Task: Create a due date automation trigger when advanced on, on the tuesday after a card is due add fields with custom field "Resume" set to a number lower or equal to 1 and greater than 10 at 11:00 AM.
Action: Mouse moved to (910, 280)
Screenshot: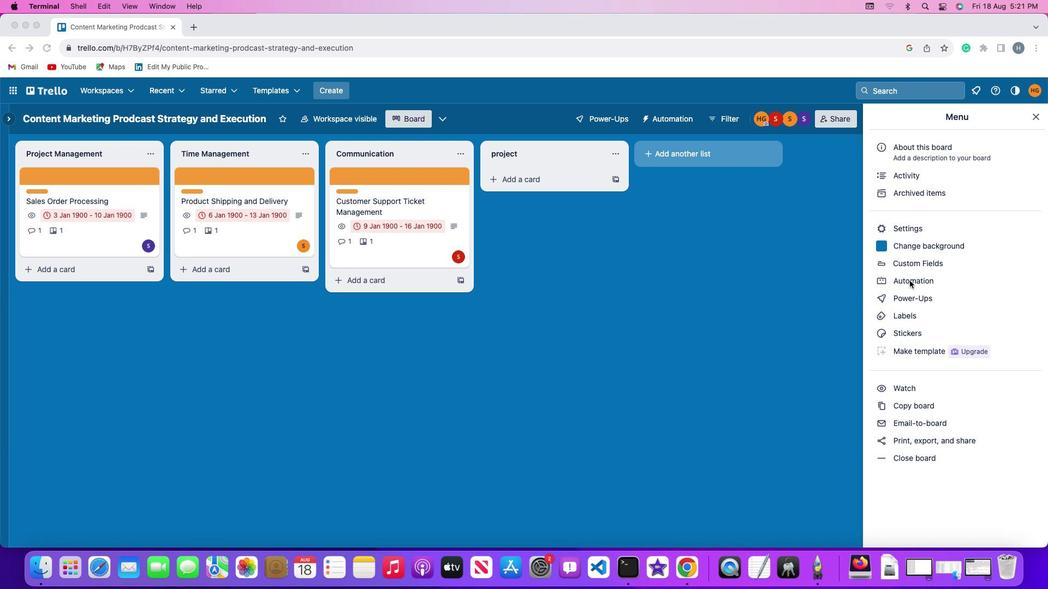 
Action: Mouse pressed left at (910, 280)
Screenshot: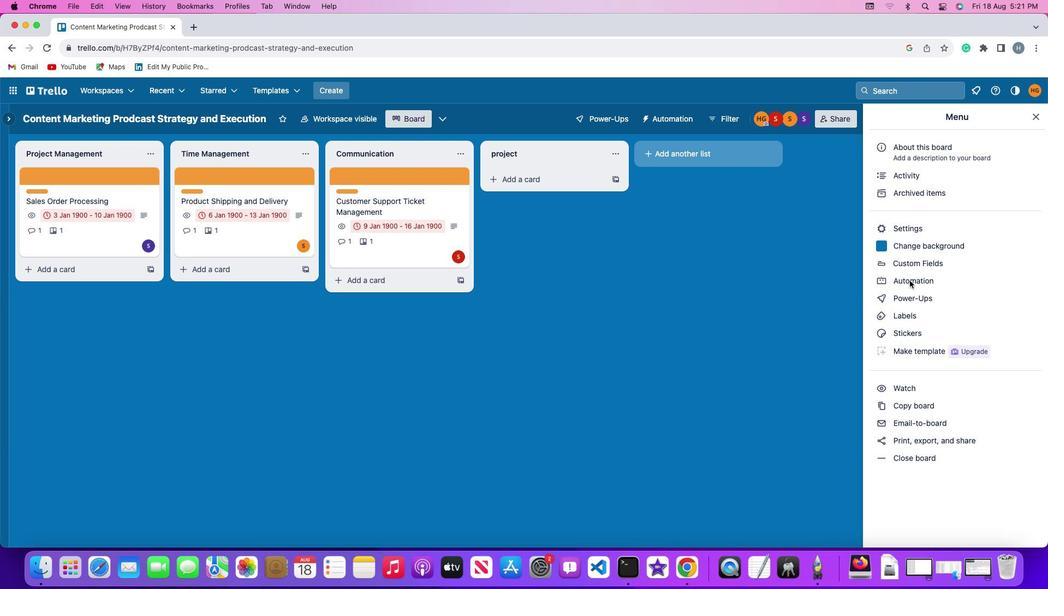 
Action: Mouse pressed left at (910, 280)
Screenshot: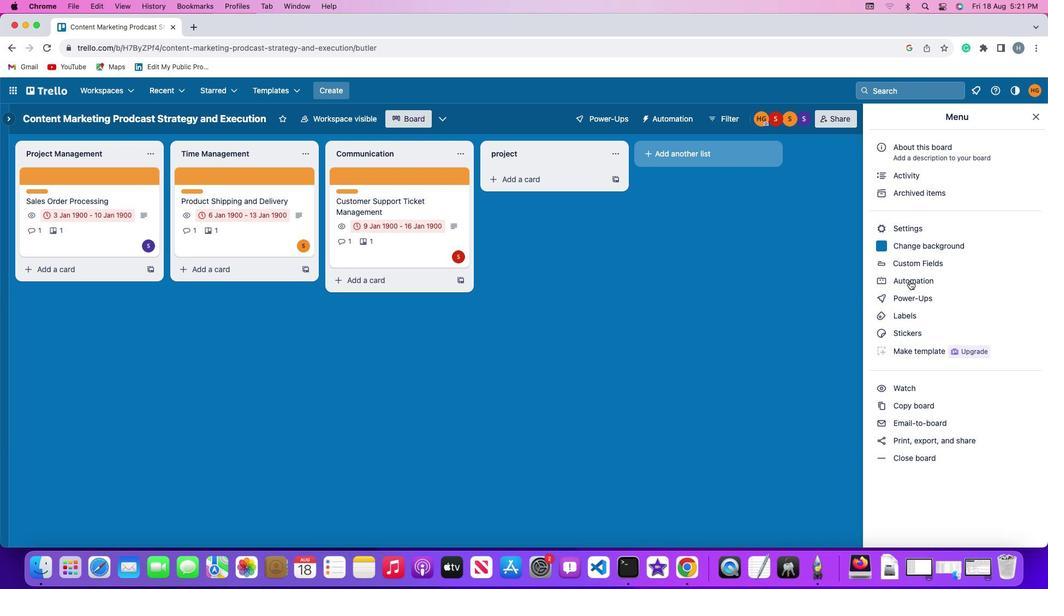 
Action: Mouse moved to (81, 254)
Screenshot: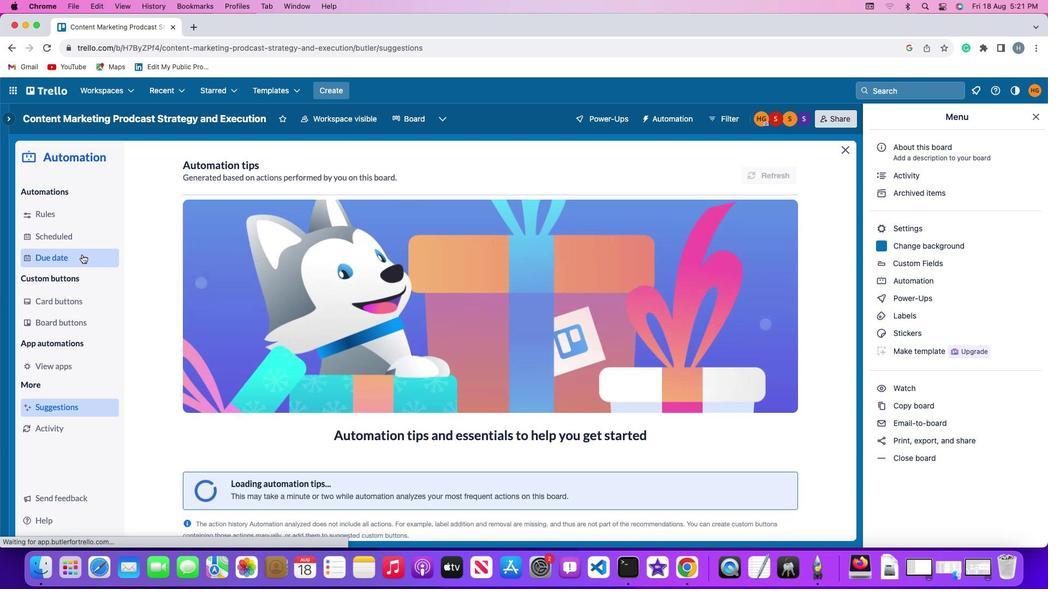 
Action: Mouse pressed left at (81, 254)
Screenshot: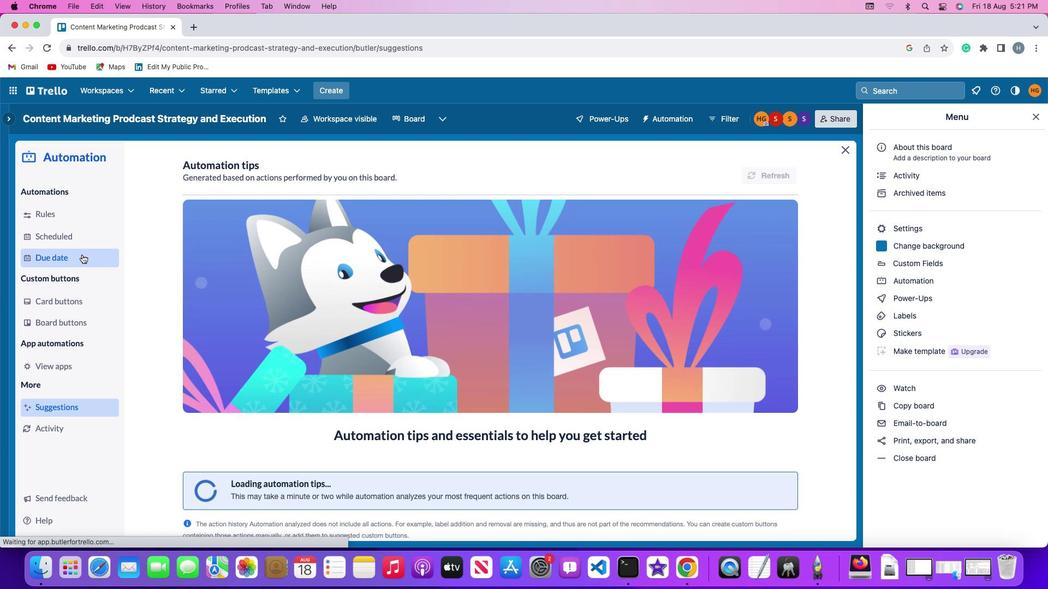 
Action: Mouse moved to (736, 163)
Screenshot: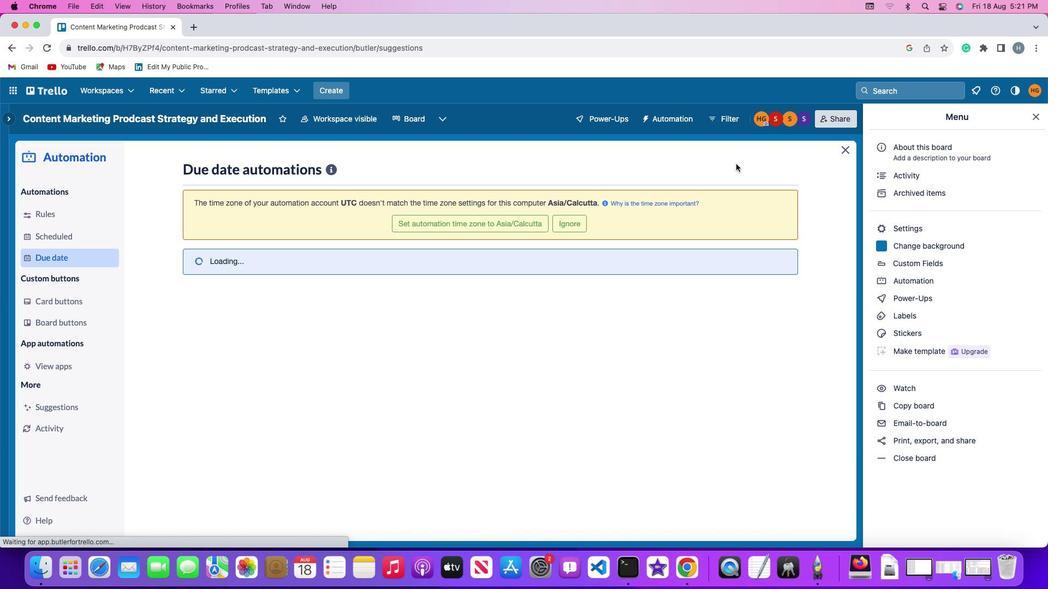 
Action: Mouse pressed left at (736, 163)
Screenshot: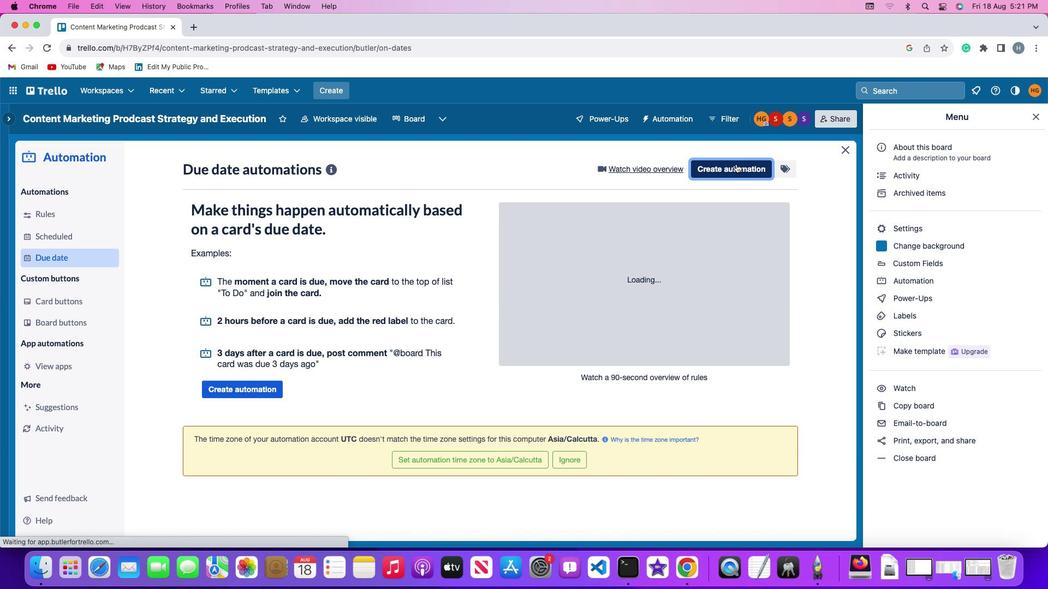 
Action: Mouse moved to (199, 273)
Screenshot: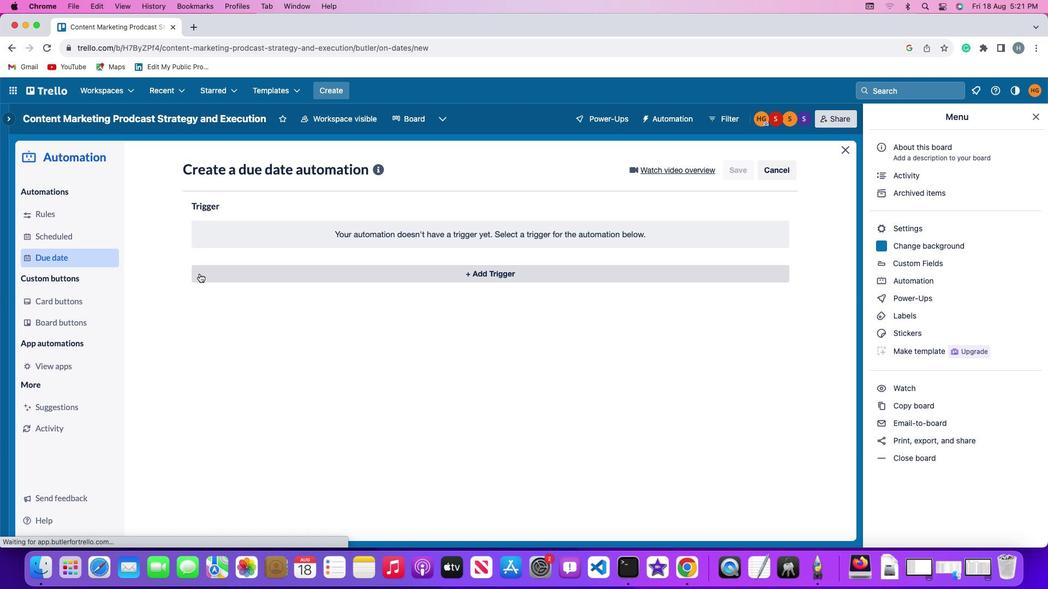 
Action: Mouse pressed left at (199, 273)
Screenshot: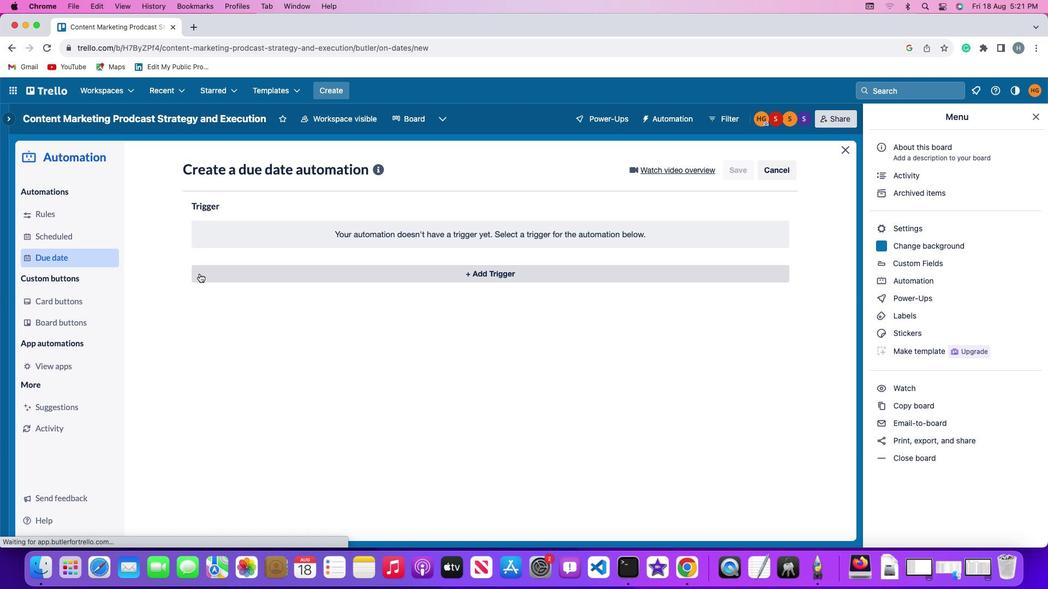 
Action: Mouse moved to (247, 479)
Screenshot: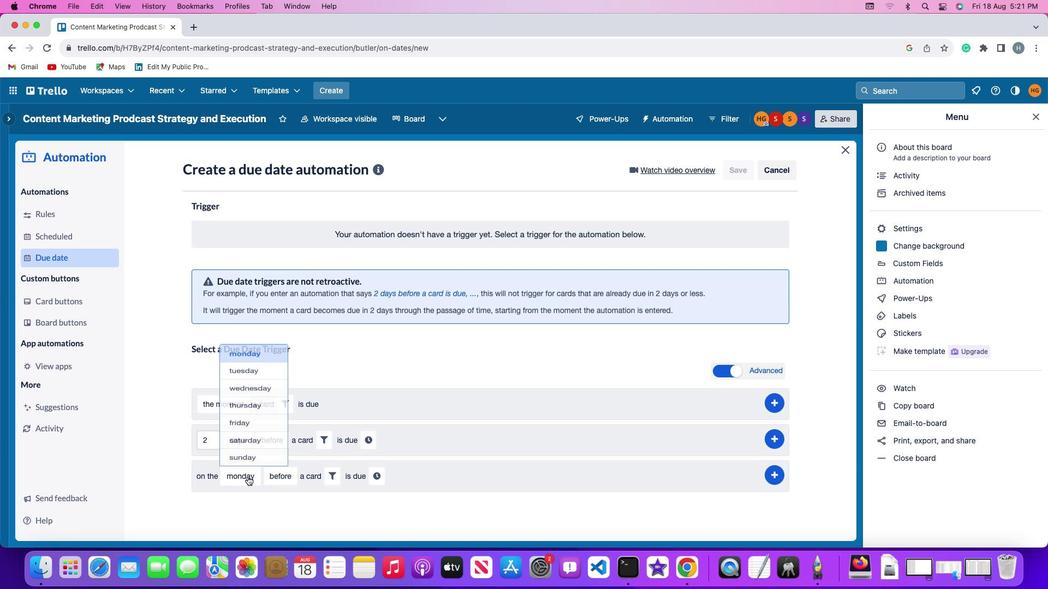 
Action: Mouse pressed left at (247, 479)
Screenshot: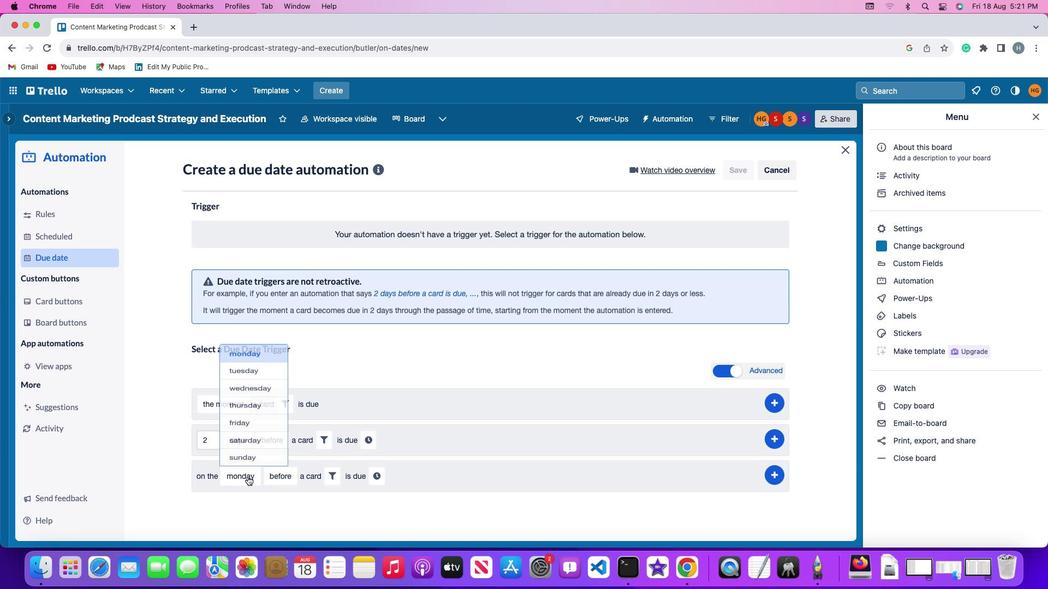 
Action: Mouse moved to (261, 346)
Screenshot: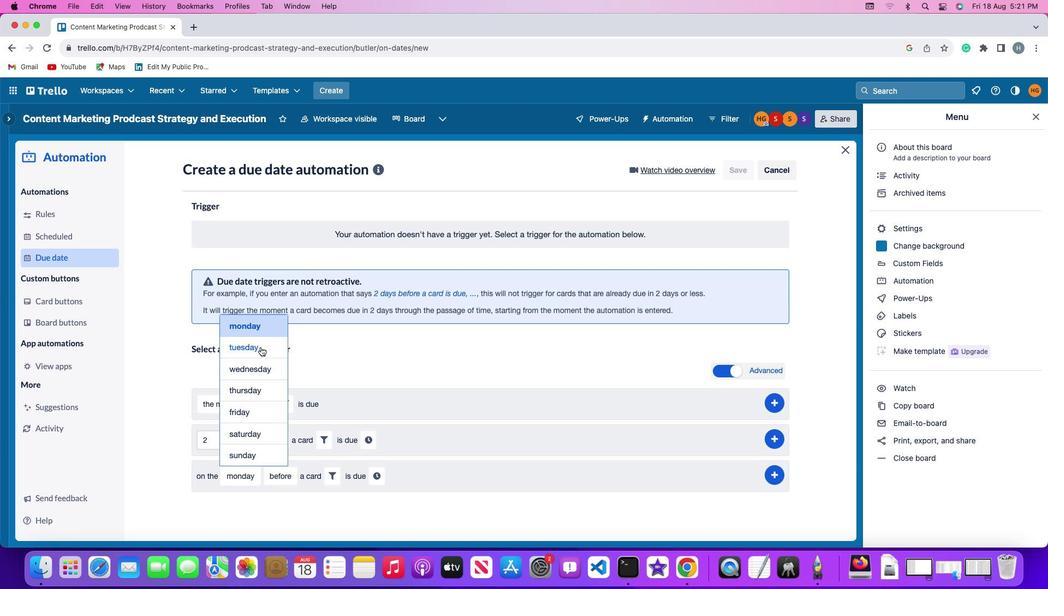 
Action: Mouse pressed left at (261, 346)
Screenshot: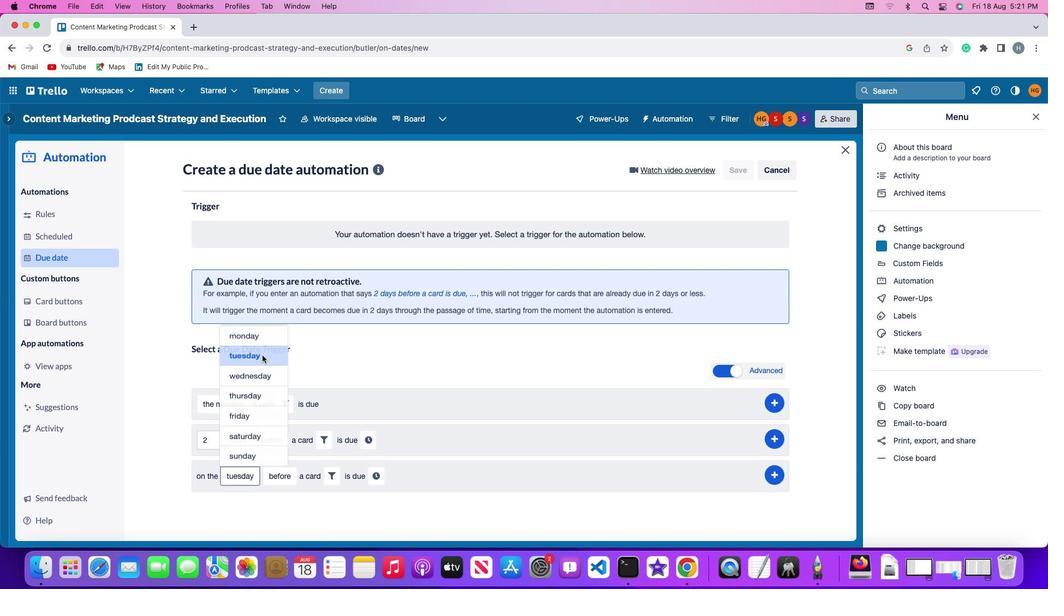 
Action: Mouse moved to (284, 468)
Screenshot: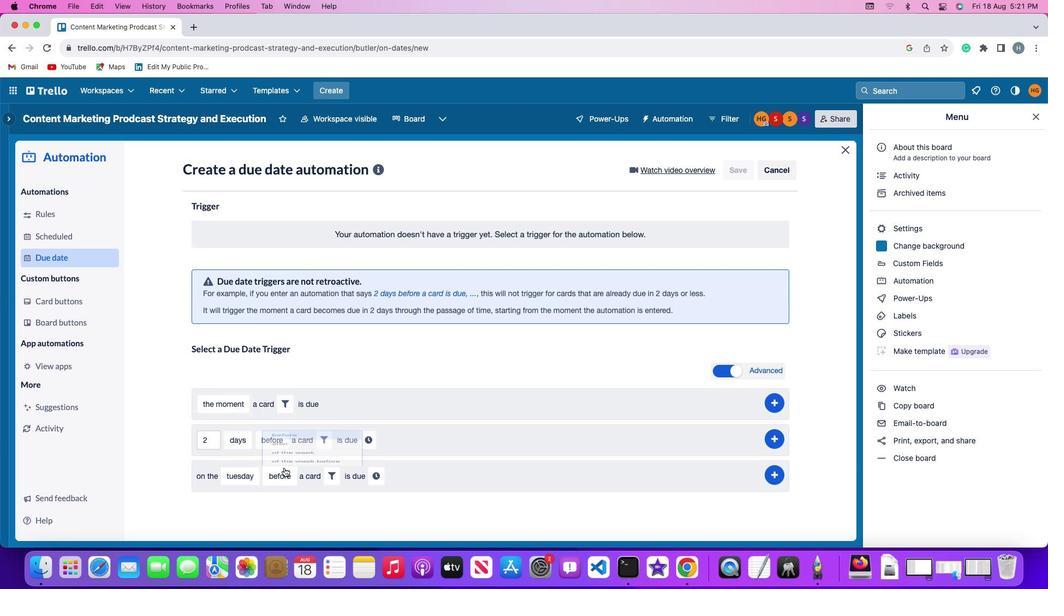 
Action: Mouse pressed left at (284, 468)
Screenshot: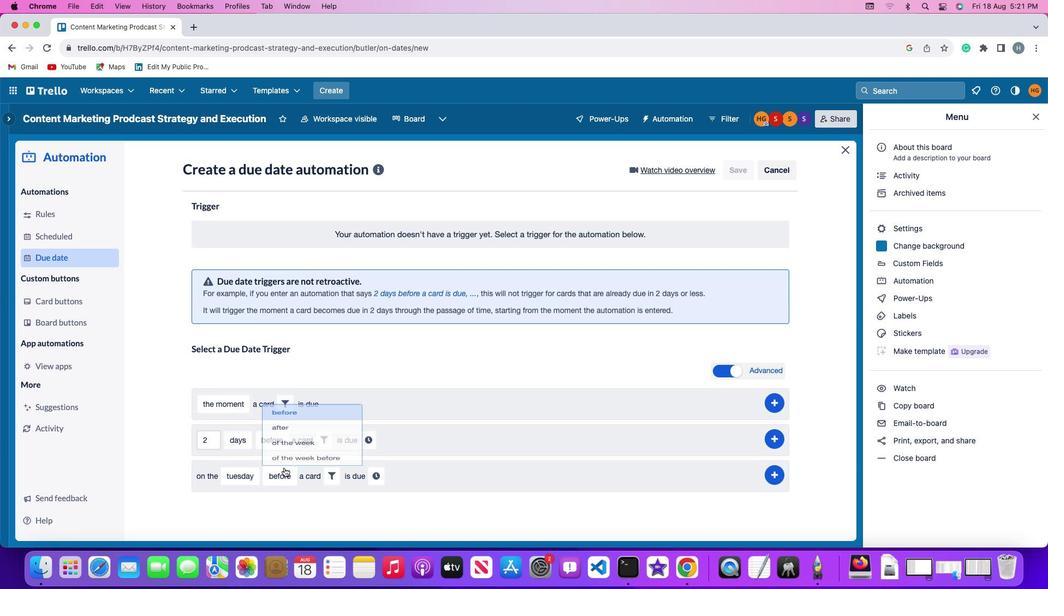 
Action: Mouse moved to (293, 415)
Screenshot: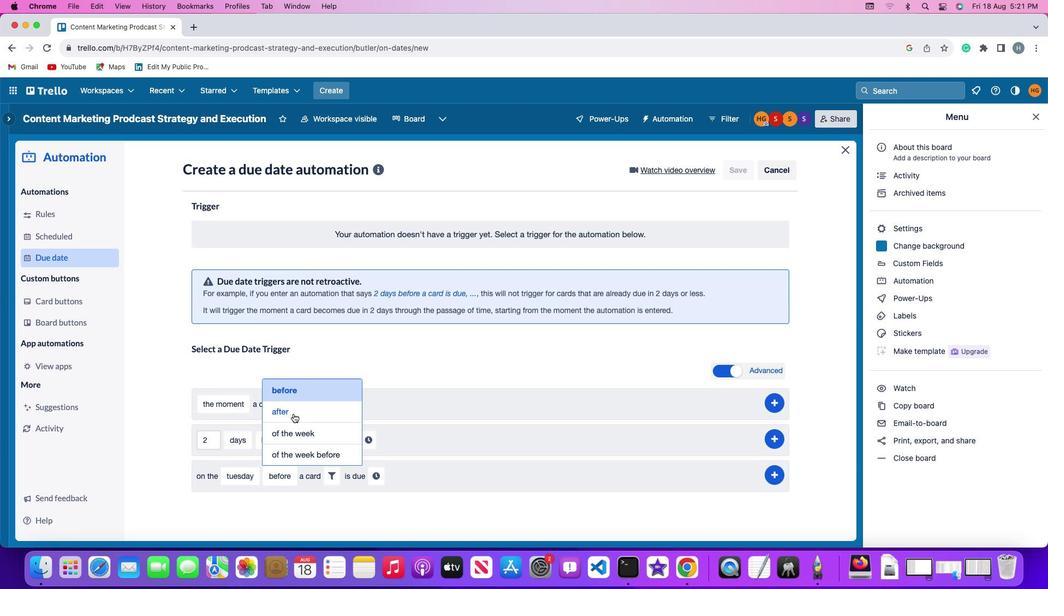 
Action: Mouse pressed left at (293, 415)
Screenshot: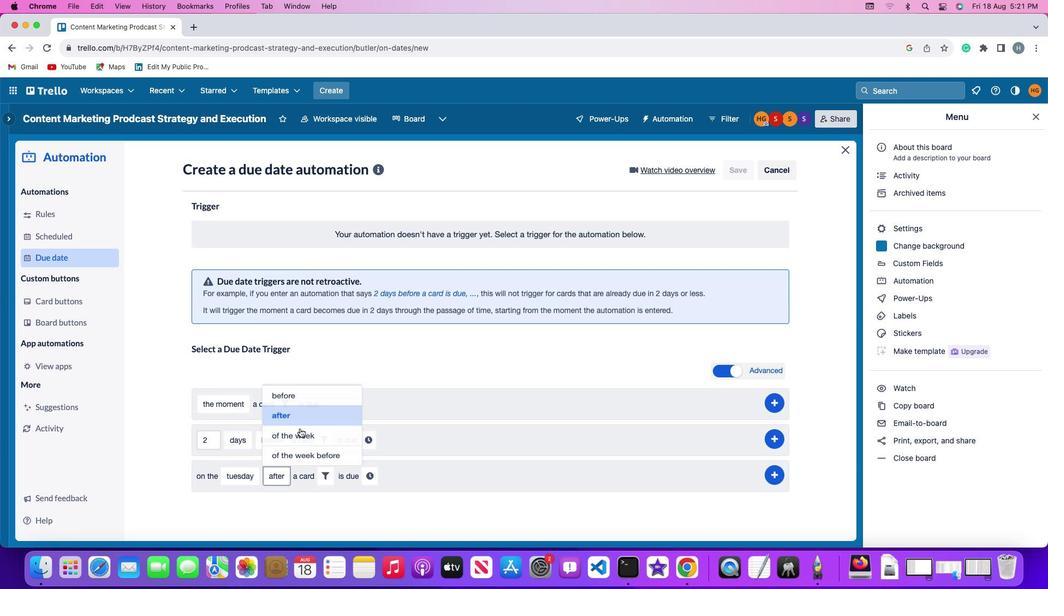 
Action: Mouse moved to (327, 471)
Screenshot: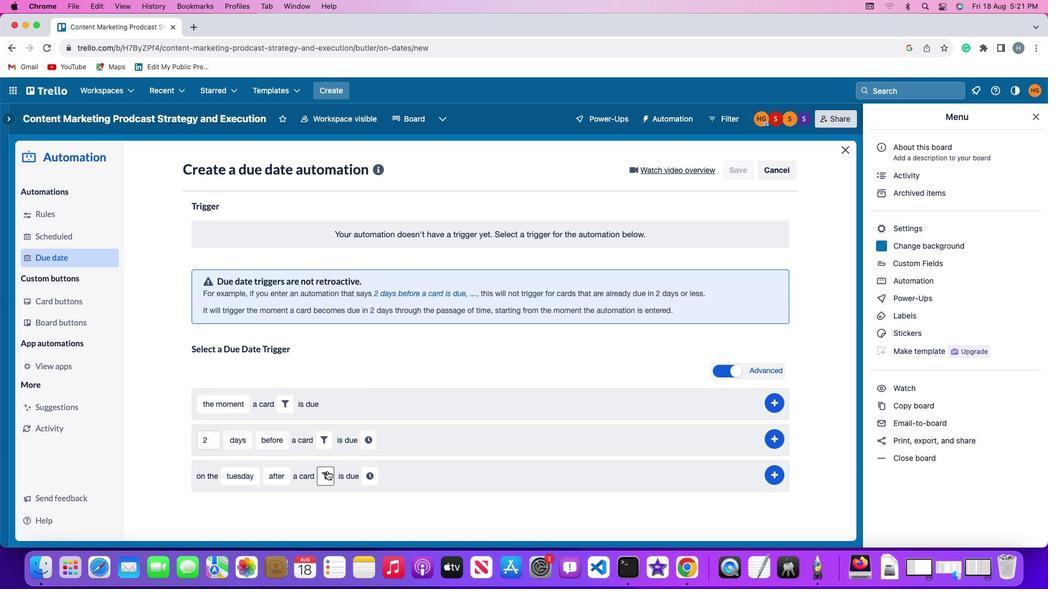 
Action: Mouse pressed left at (327, 471)
Screenshot: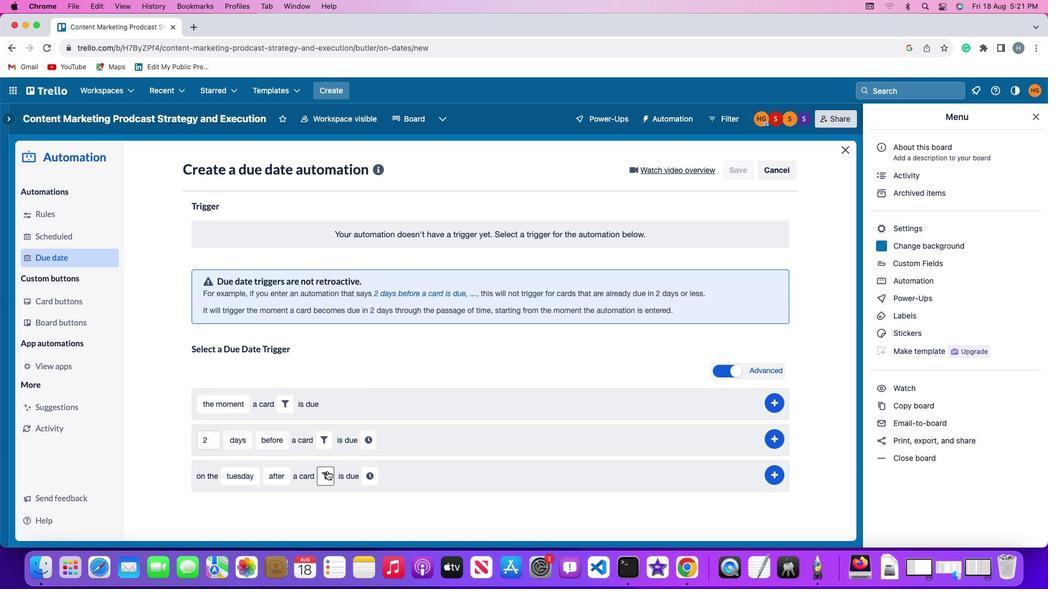 
Action: Mouse moved to (514, 510)
Screenshot: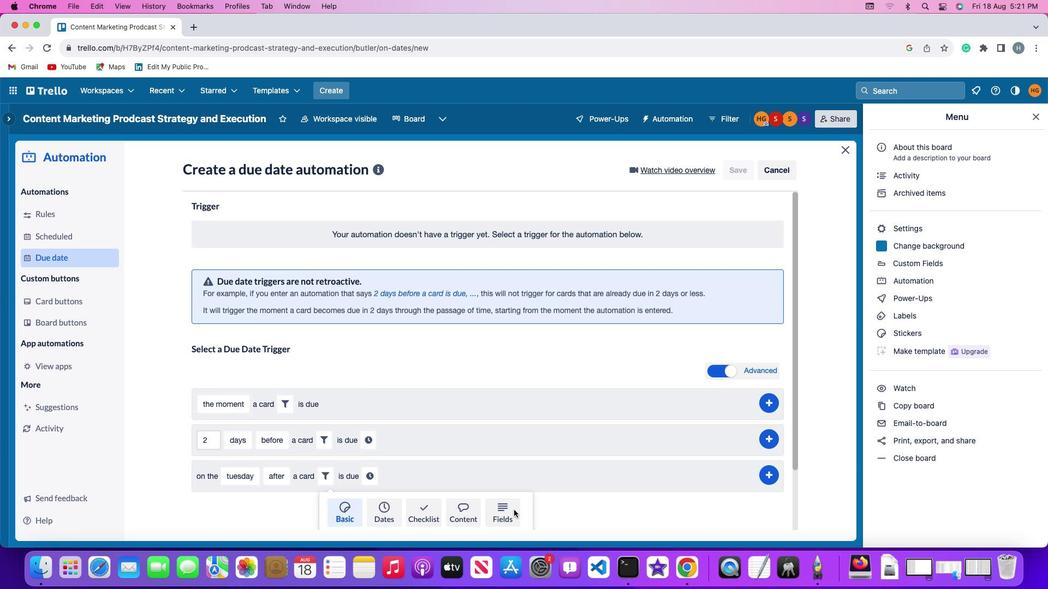 
Action: Mouse pressed left at (514, 510)
Screenshot: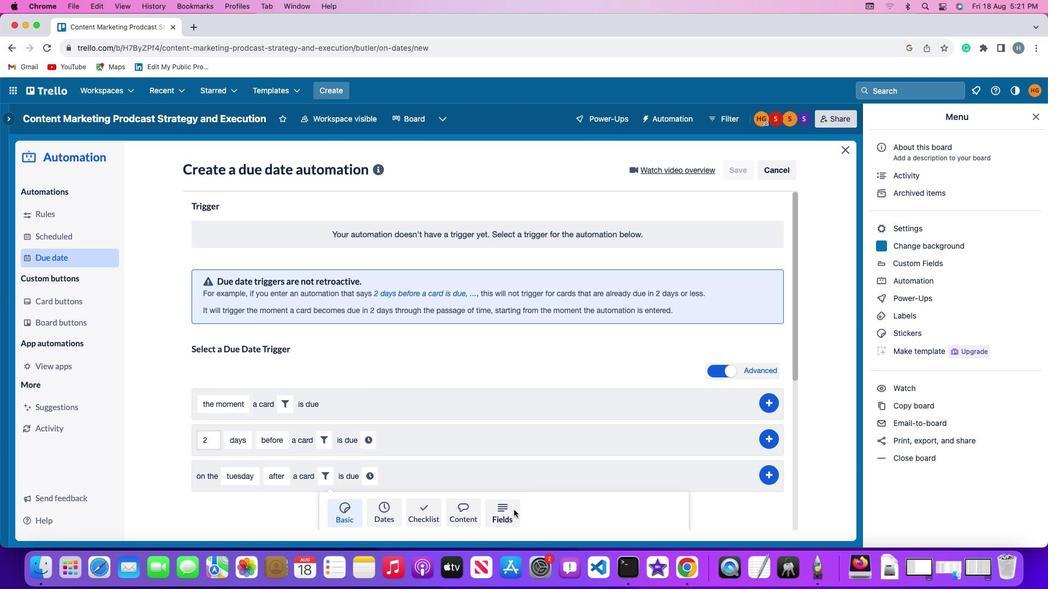 
Action: Mouse moved to (304, 499)
Screenshot: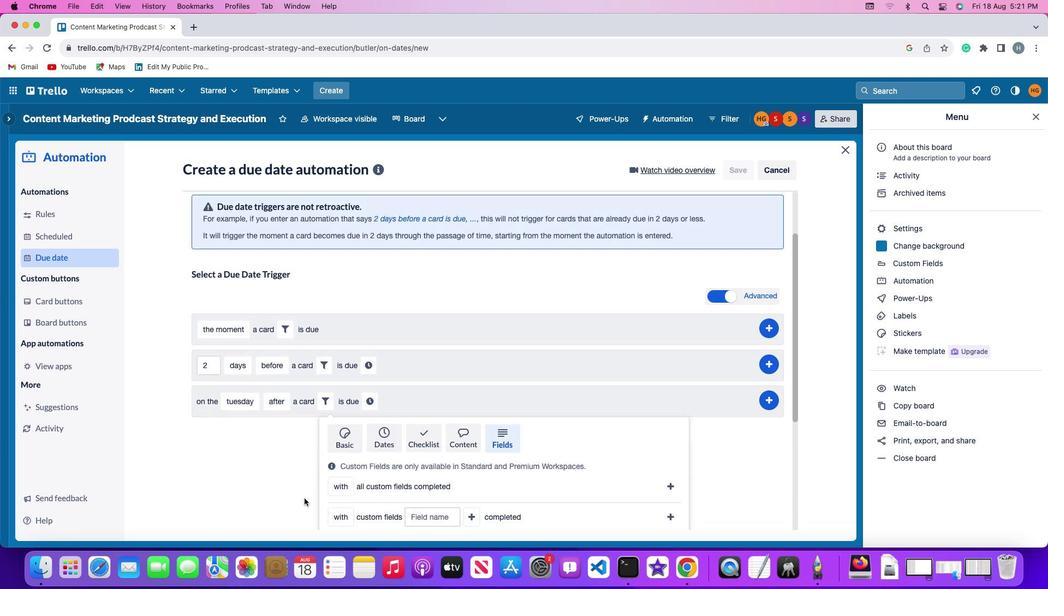 
Action: Mouse scrolled (304, 499) with delta (0, 0)
Screenshot: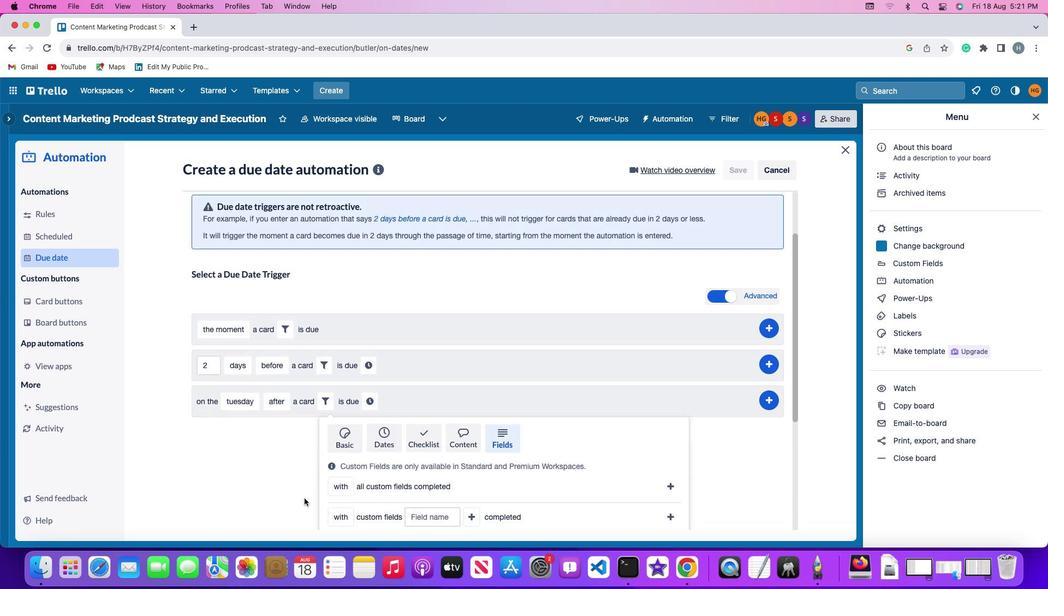 
Action: Mouse scrolled (304, 499) with delta (0, 0)
Screenshot: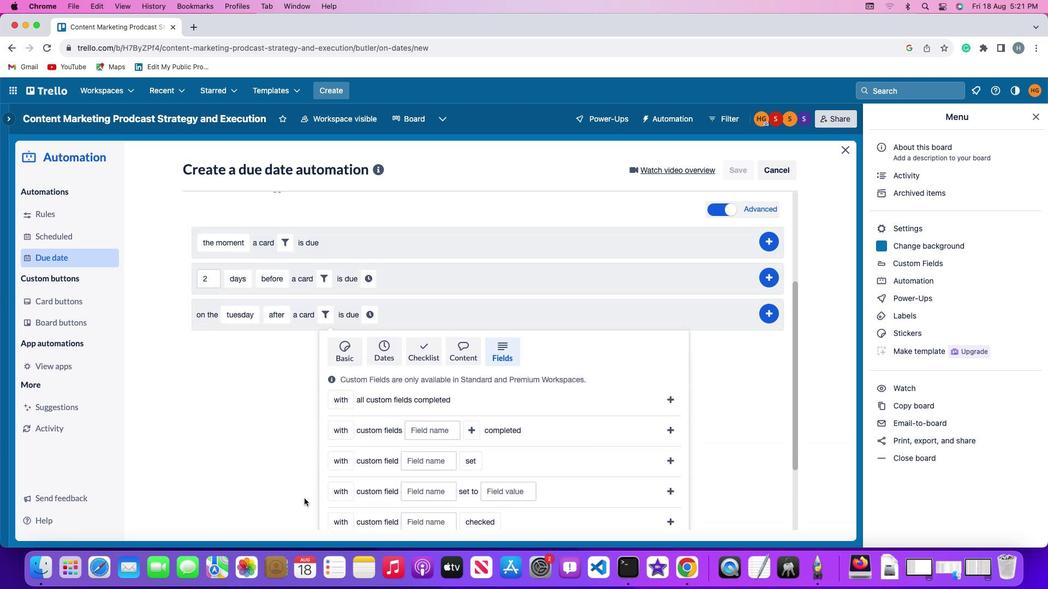 
Action: Mouse scrolled (304, 499) with delta (0, -1)
Screenshot: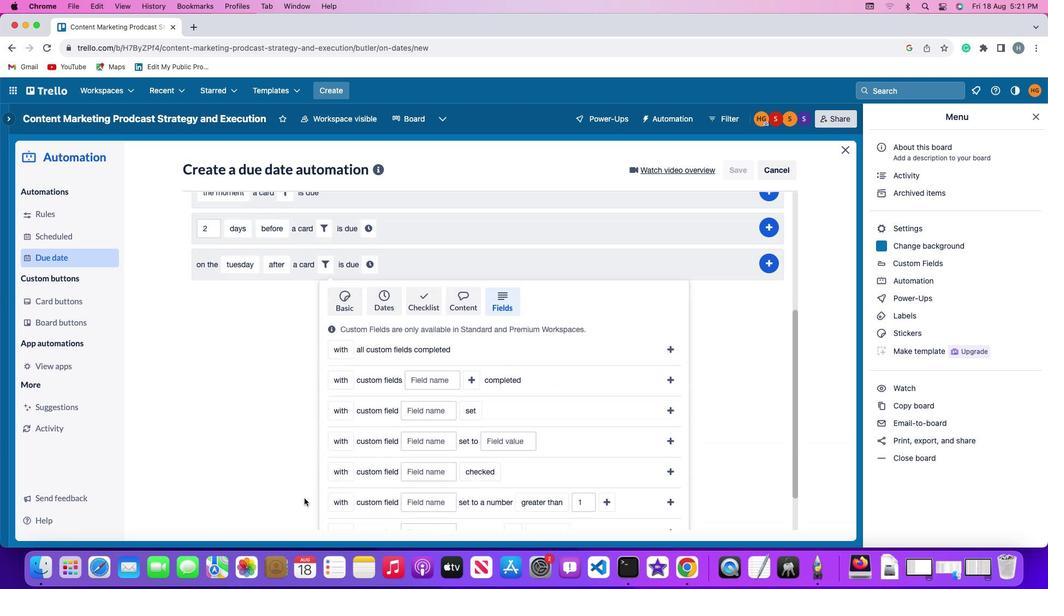 
Action: Mouse scrolled (304, 499) with delta (0, -2)
Screenshot: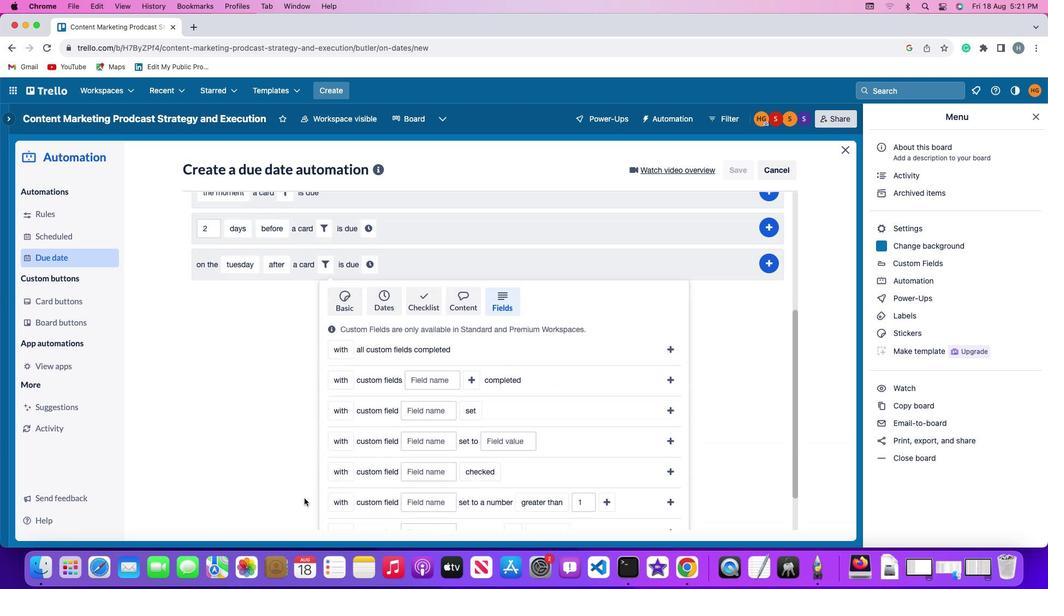 
Action: Mouse scrolled (304, 499) with delta (0, 0)
Screenshot: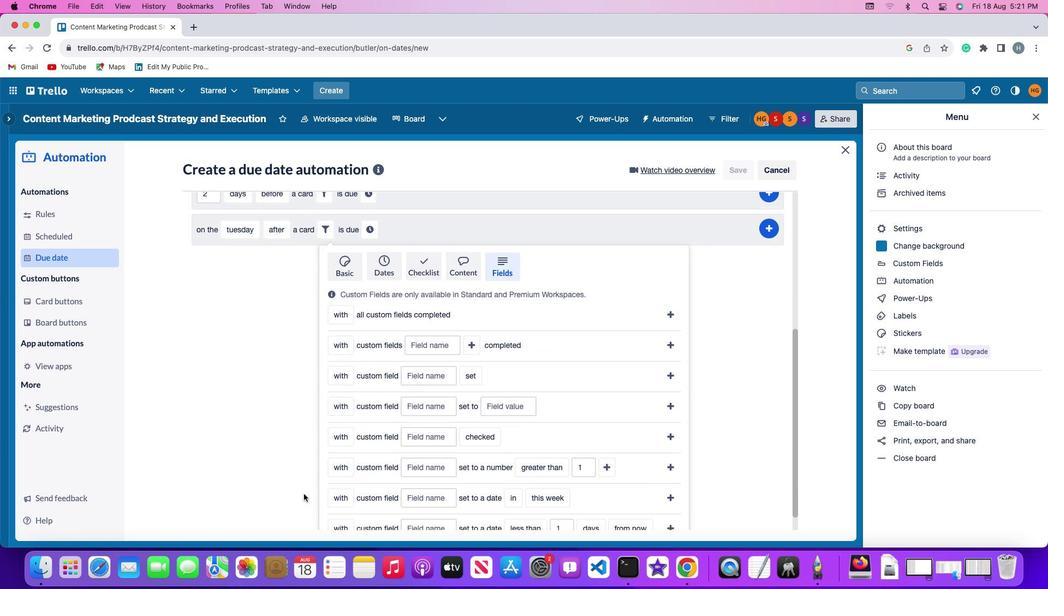 
Action: Mouse scrolled (304, 499) with delta (0, 0)
Screenshot: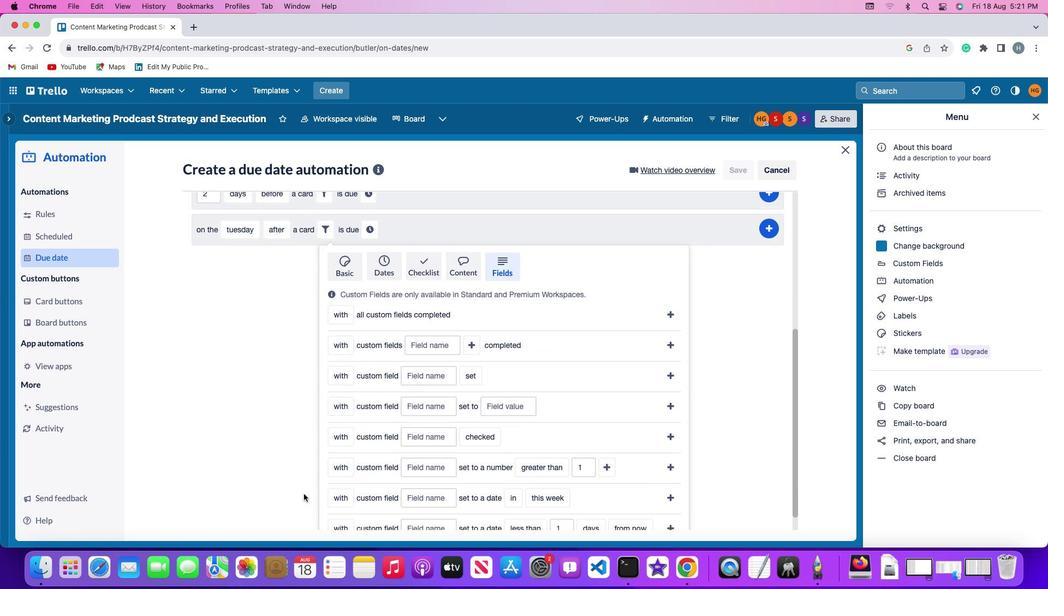 
Action: Mouse moved to (304, 499)
Screenshot: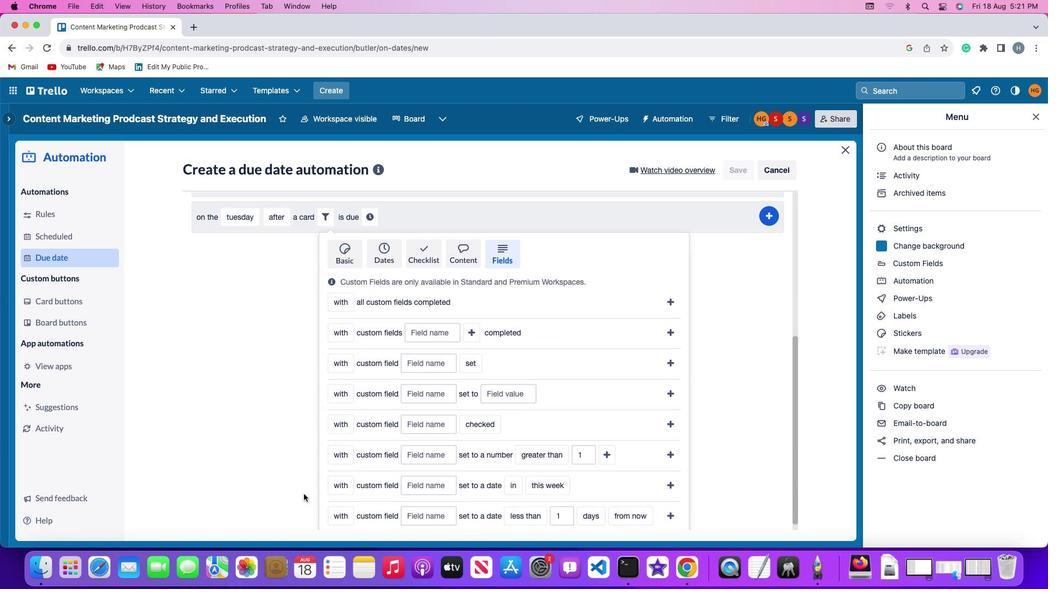 
Action: Mouse scrolled (304, 499) with delta (0, -1)
Screenshot: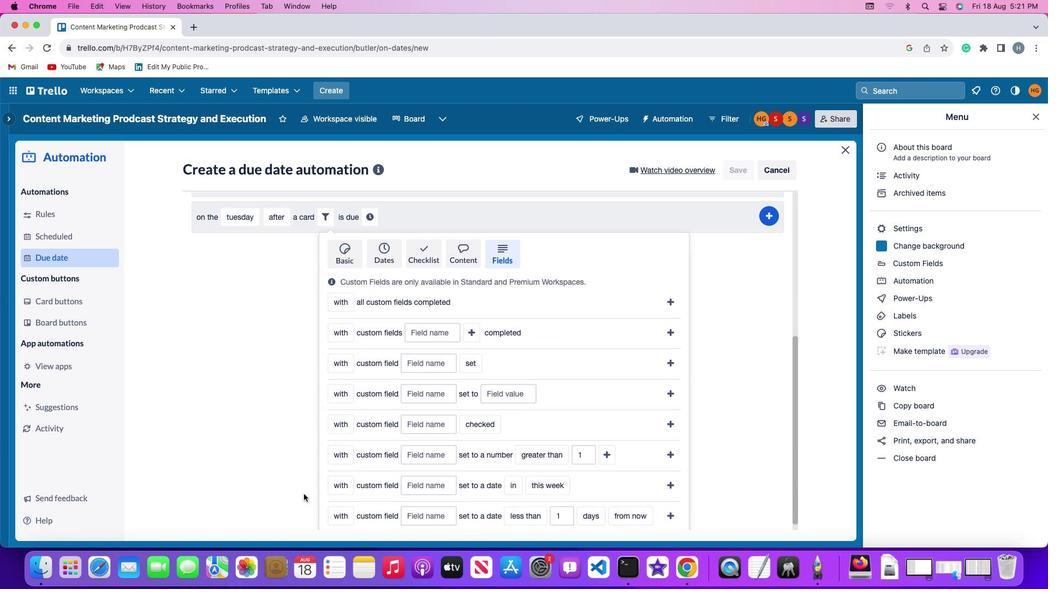 
Action: Mouse scrolled (304, 499) with delta (0, -2)
Screenshot: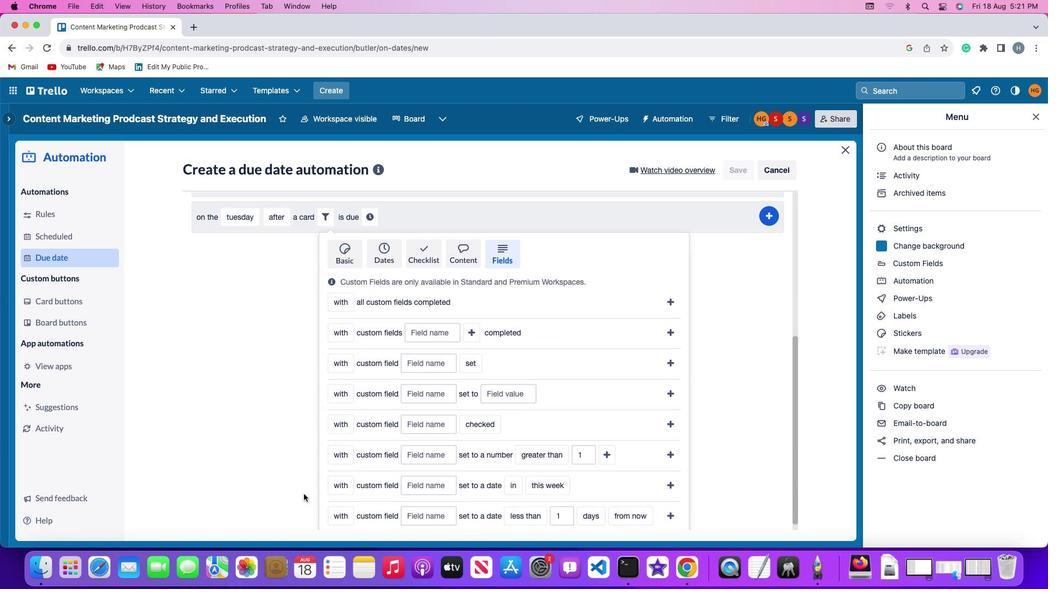 
Action: Mouse moved to (304, 498)
Screenshot: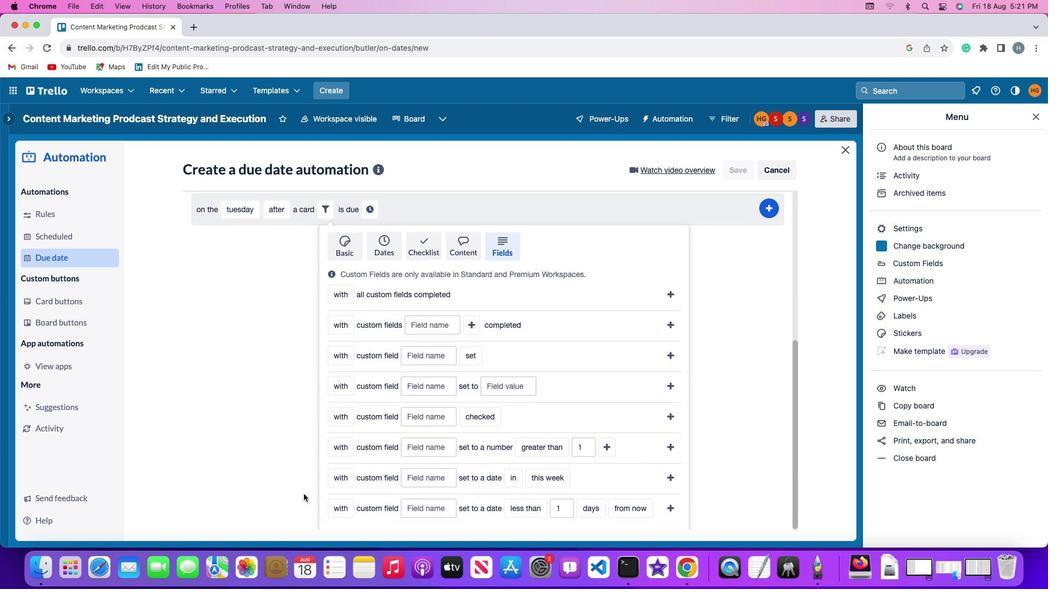 
Action: Mouse scrolled (304, 498) with delta (0, -3)
Screenshot: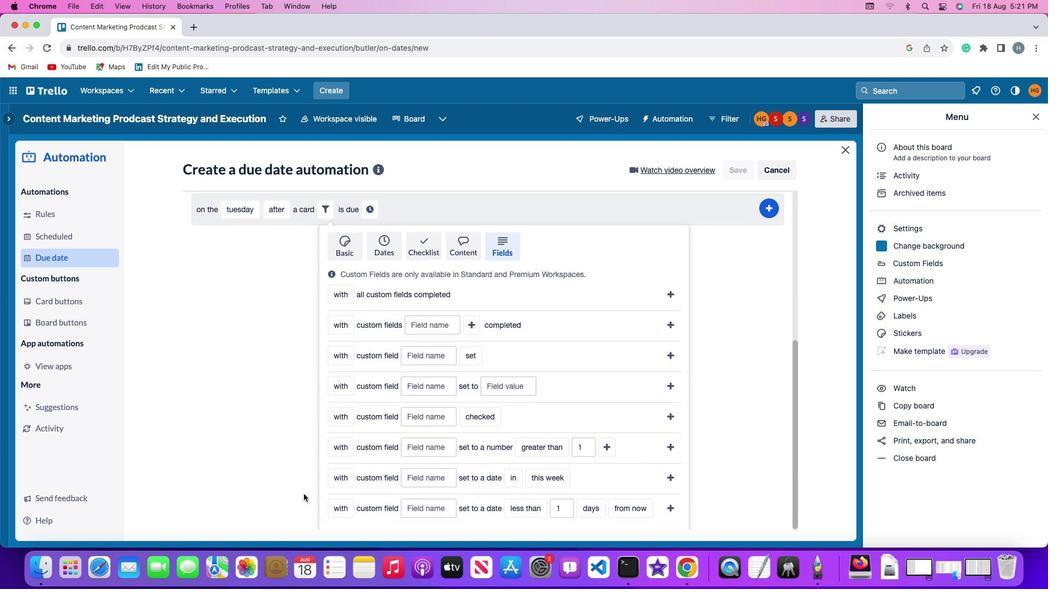 
Action: Mouse moved to (304, 494)
Screenshot: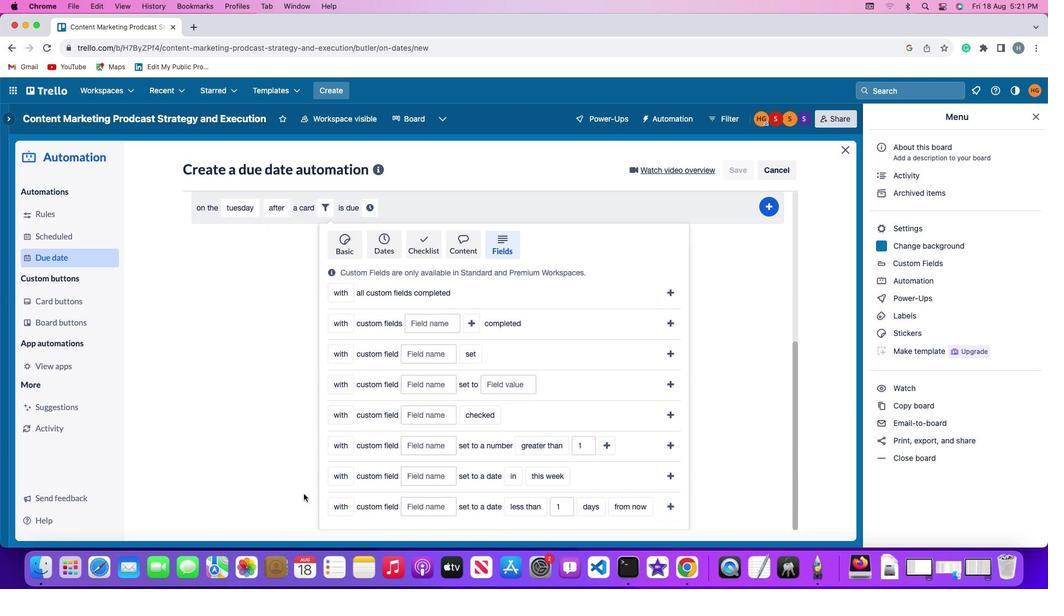 
Action: Mouse scrolled (304, 494) with delta (0, 0)
Screenshot: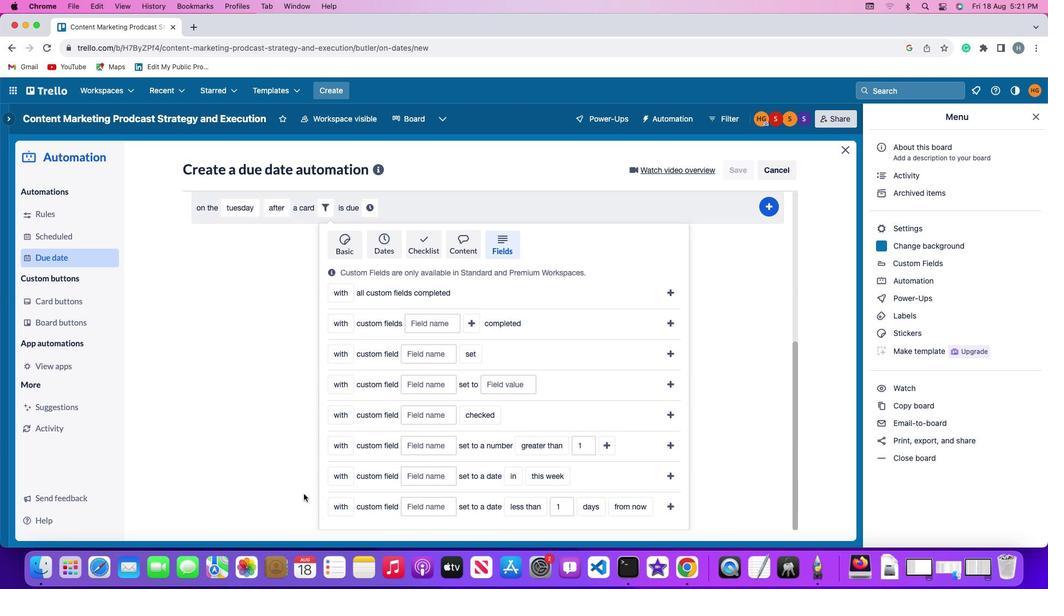
Action: Mouse scrolled (304, 494) with delta (0, 0)
Screenshot: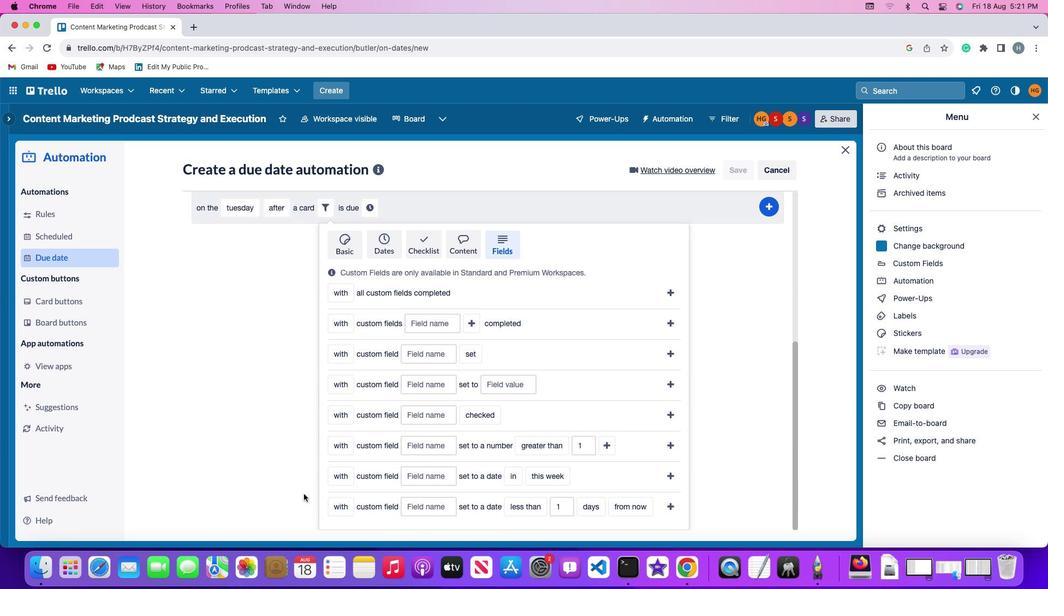 
Action: Mouse scrolled (304, 494) with delta (0, -1)
Screenshot: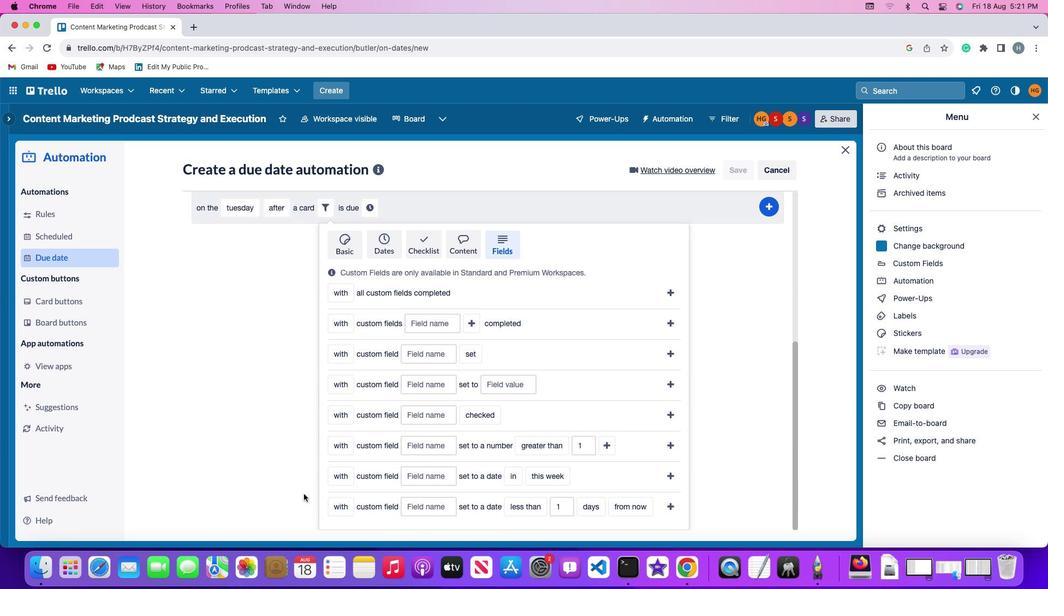 
Action: Mouse moved to (343, 447)
Screenshot: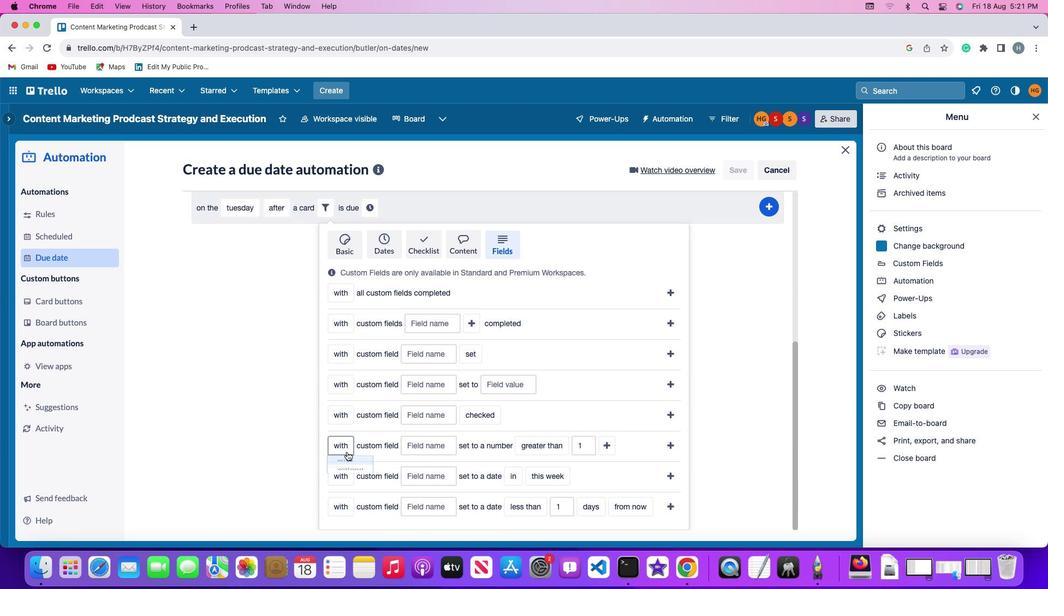 
Action: Mouse pressed left at (343, 447)
Screenshot: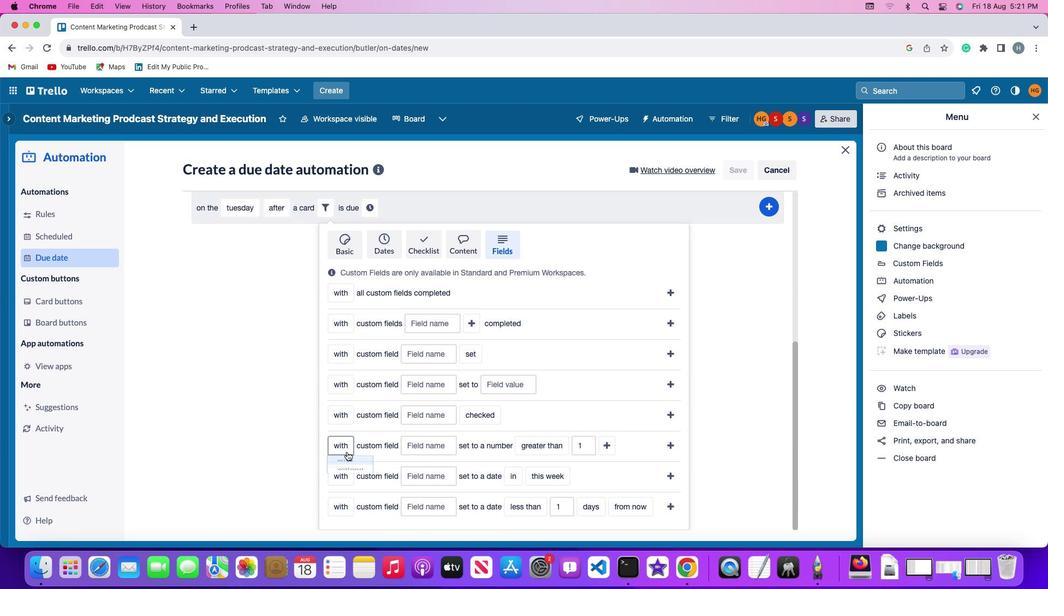 
Action: Mouse moved to (348, 459)
Screenshot: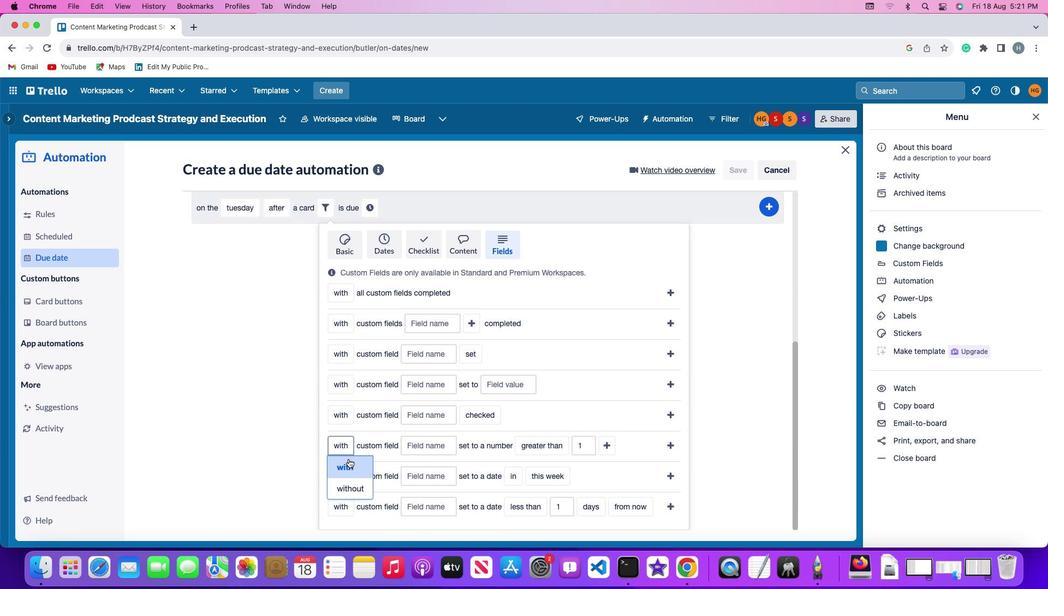 
Action: Mouse pressed left at (348, 459)
Screenshot: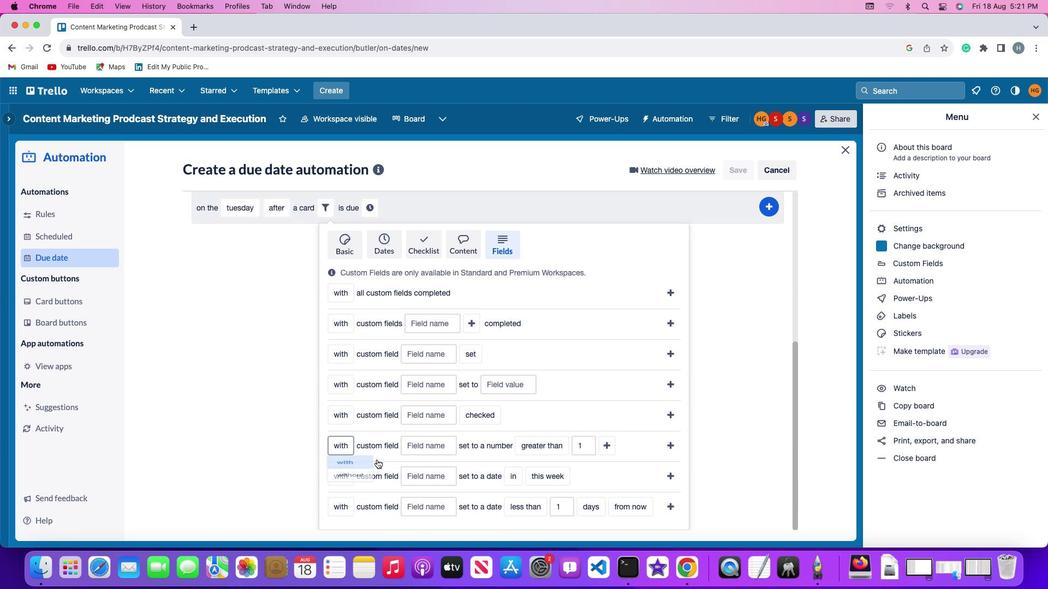 
Action: Mouse moved to (418, 447)
Screenshot: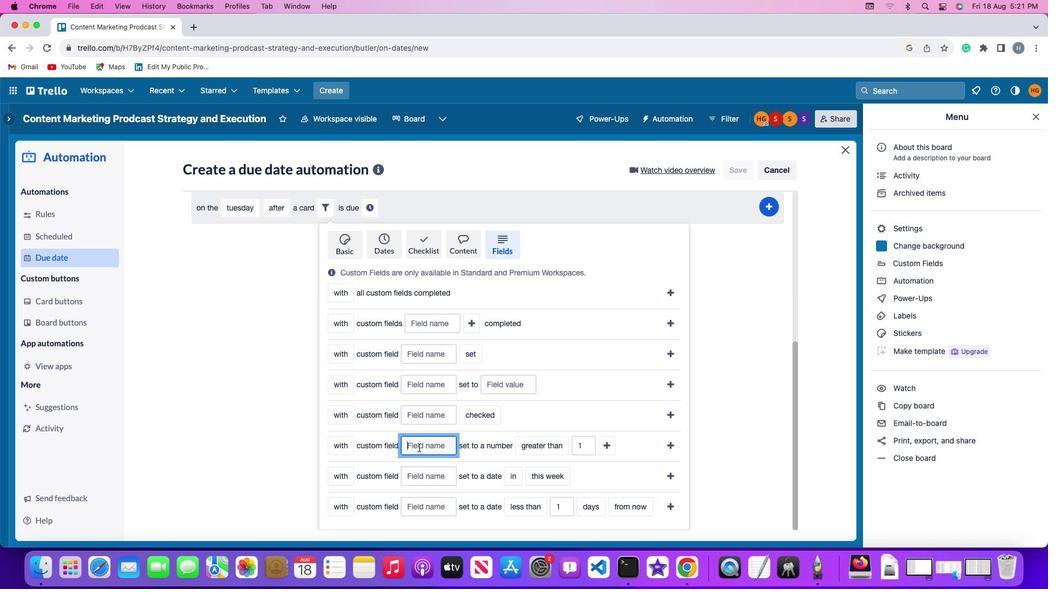 
Action: Mouse pressed left at (418, 447)
Screenshot: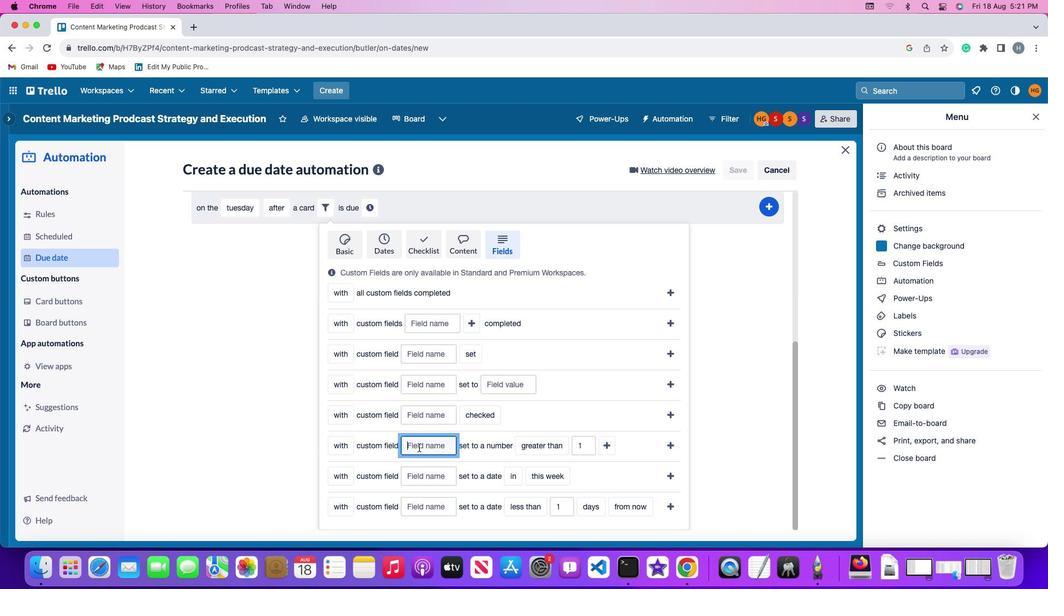 
Action: Key pressed Key.shift'R''e''s''u''m''e'
Screenshot: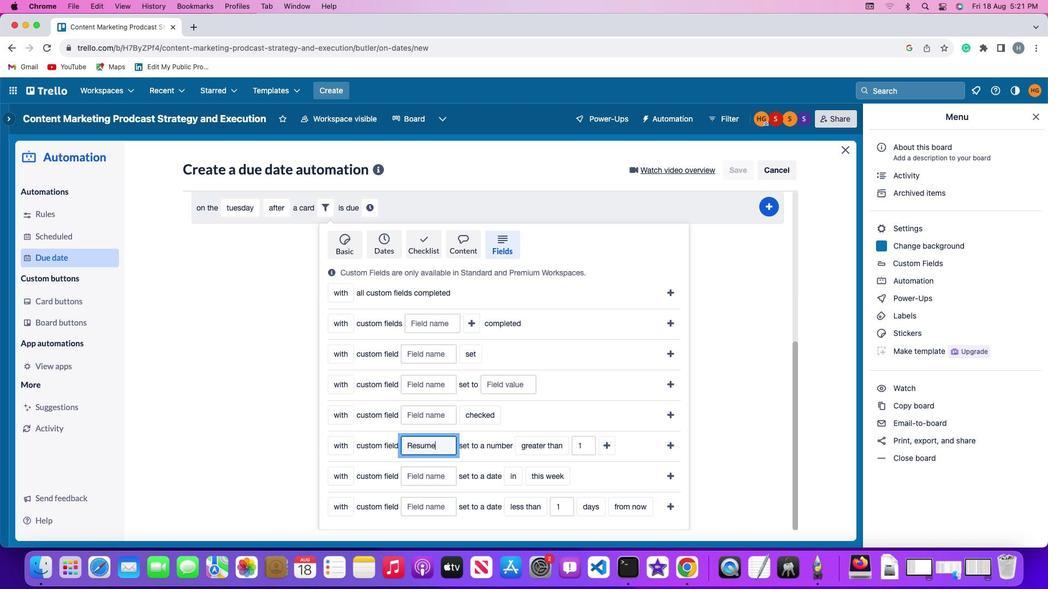 
Action: Mouse moved to (522, 446)
Screenshot: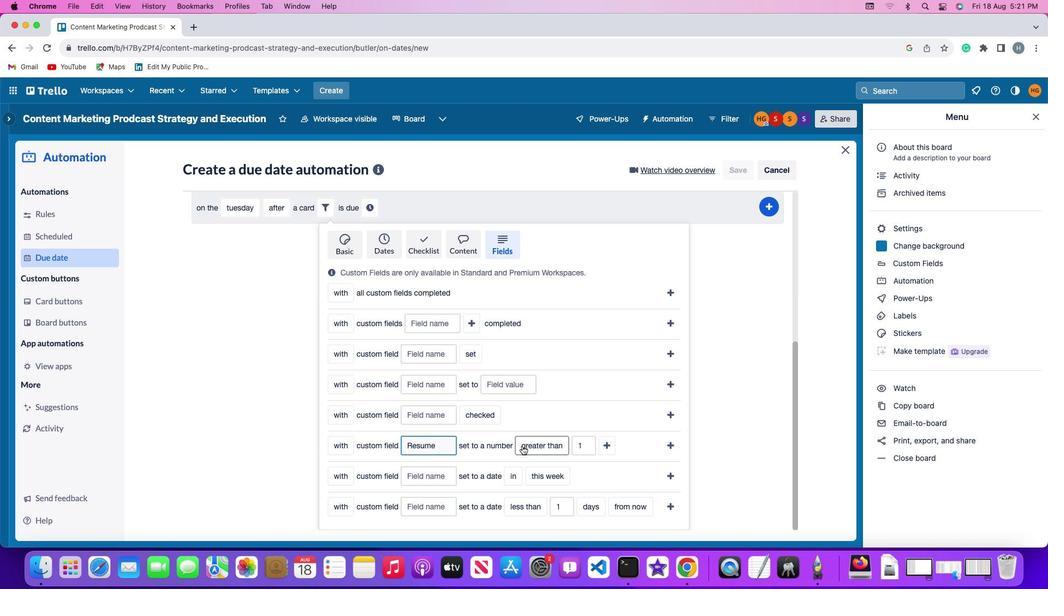 
Action: Mouse pressed left at (522, 446)
Screenshot: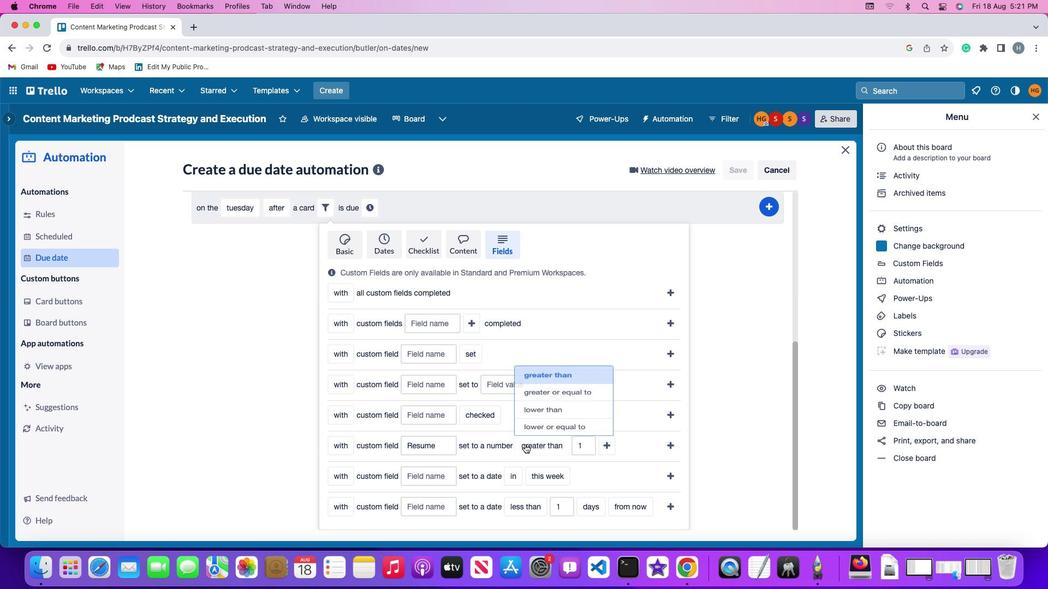 
Action: Mouse moved to (539, 428)
Screenshot: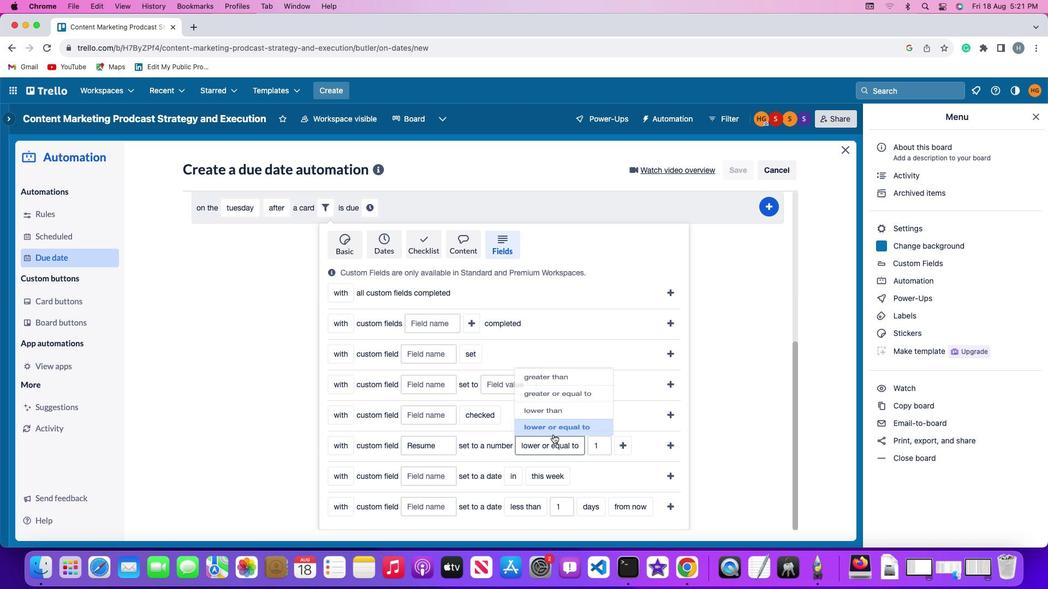 
Action: Mouse pressed left at (539, 428)
Screenshot: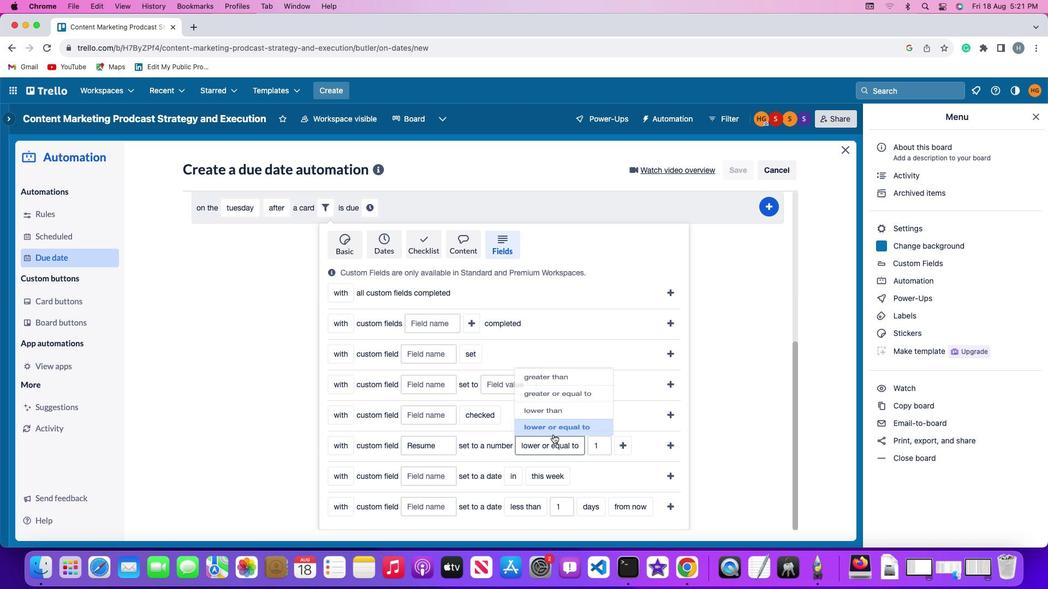 
Action: Mouse moved to (598, 444)
Screenshot: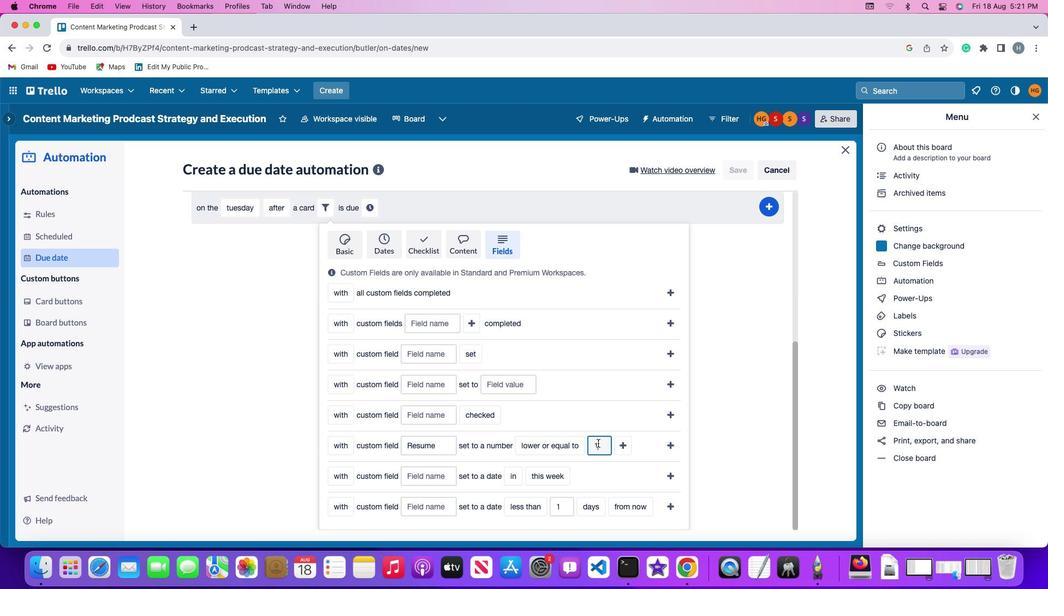 
Action: Mouse pressed left at (598, 444)
Screenshot: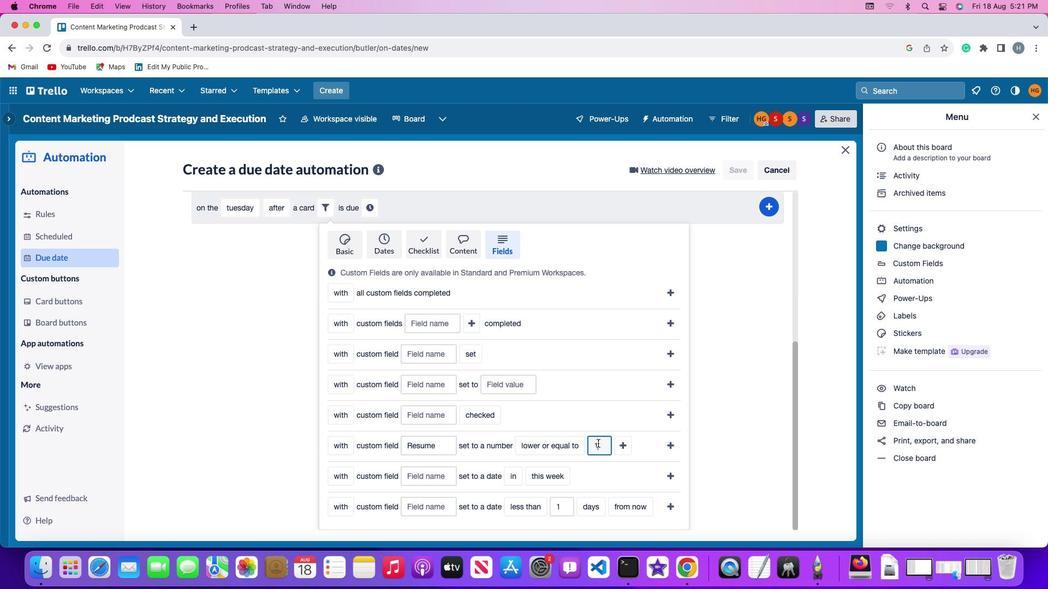 
Action: Key pressed Key.backspace'1'
Screenshot: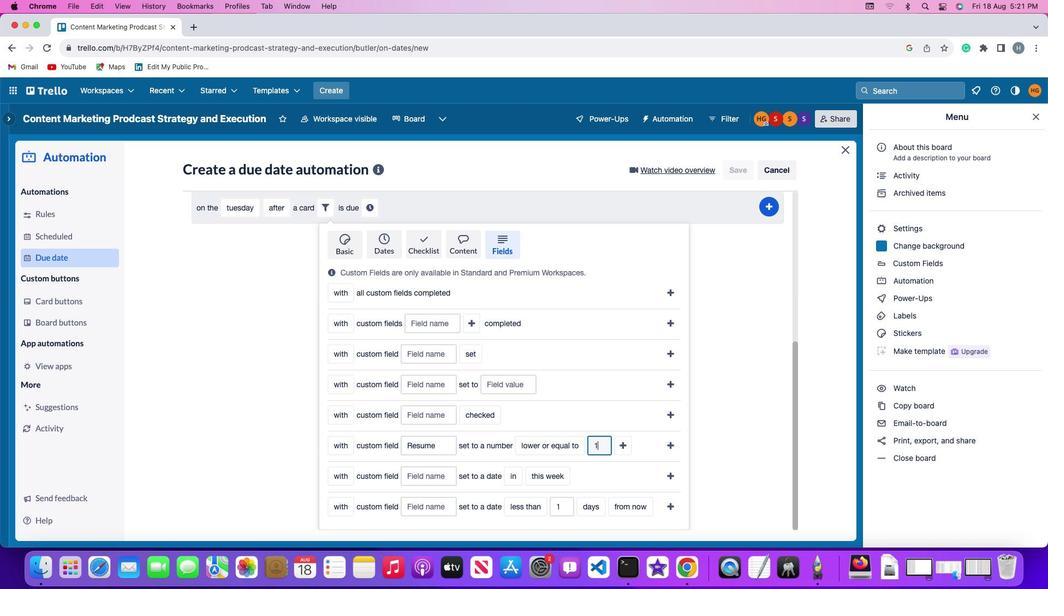 
Action: Mouse moved to (615, 444)
Screenshot: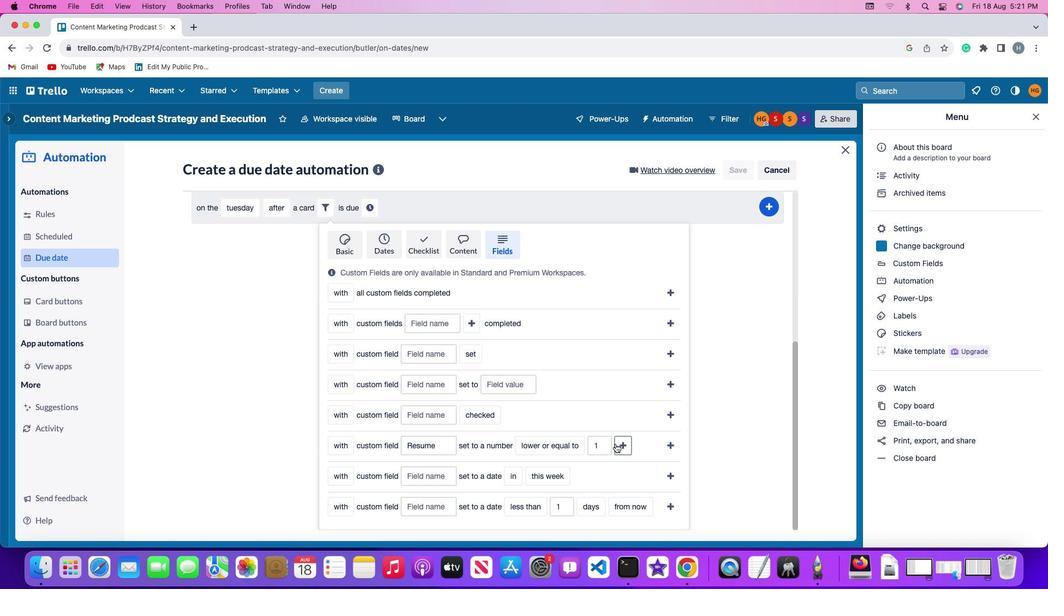 
Action: Mouse pressed left at (615, 444)
Screenshot: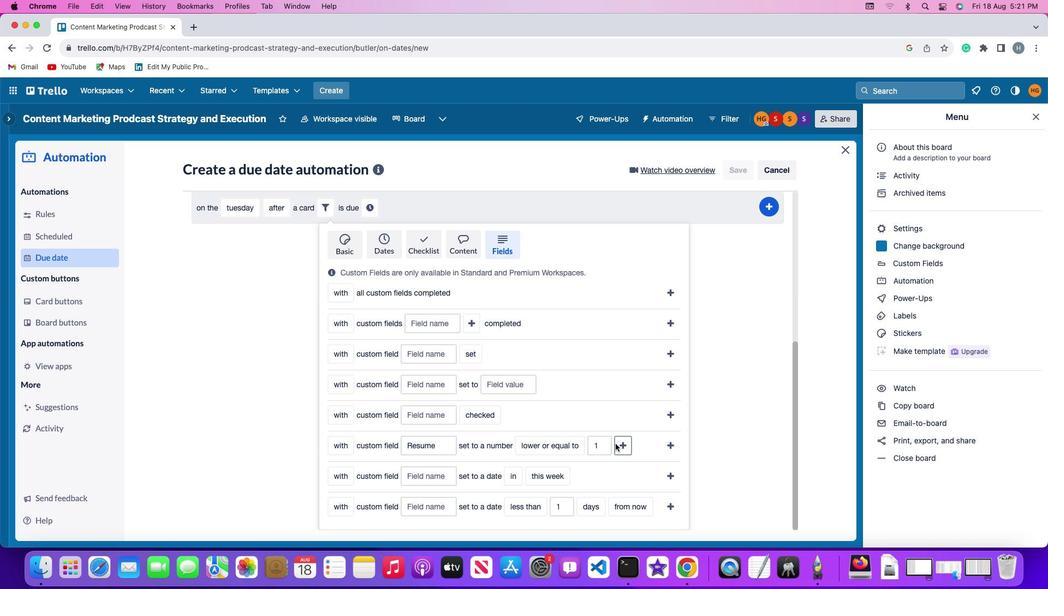 
Action: Mouse moved to (660, 451)
Screenshot: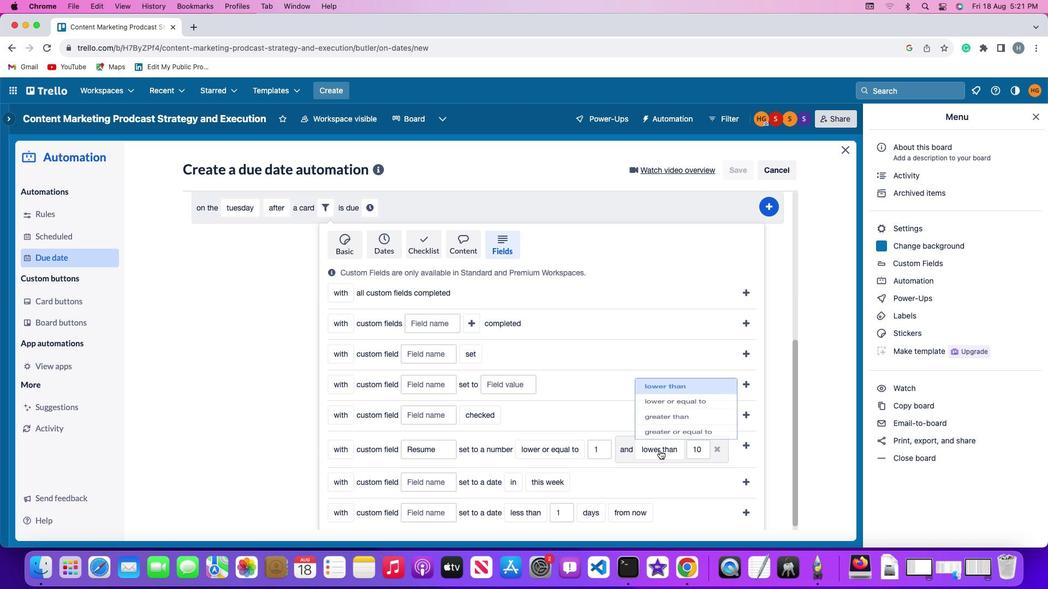 
Action: Mouse pressed left at (660, 451)
Screenshot: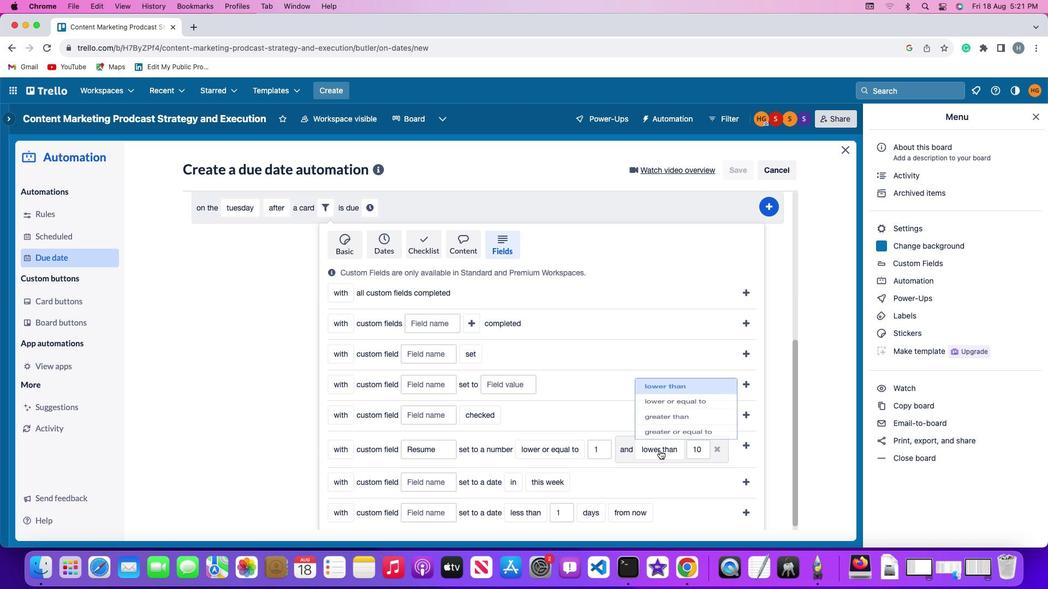 
Action: Mouse moved to (663, 410)
Screenshot: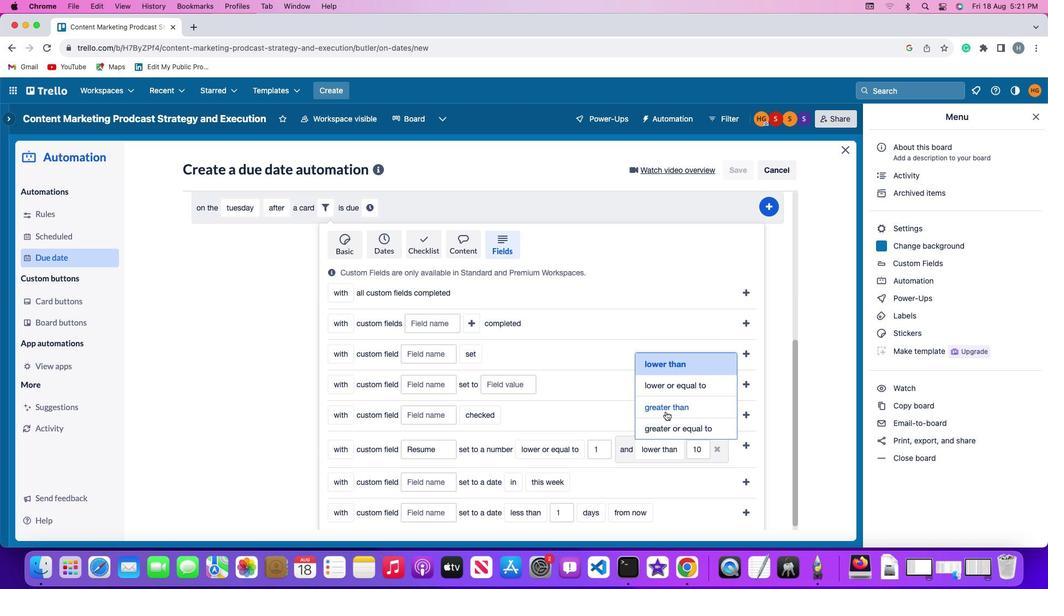 
Action: Mouse pressed left at (663, 410)
Screenshot: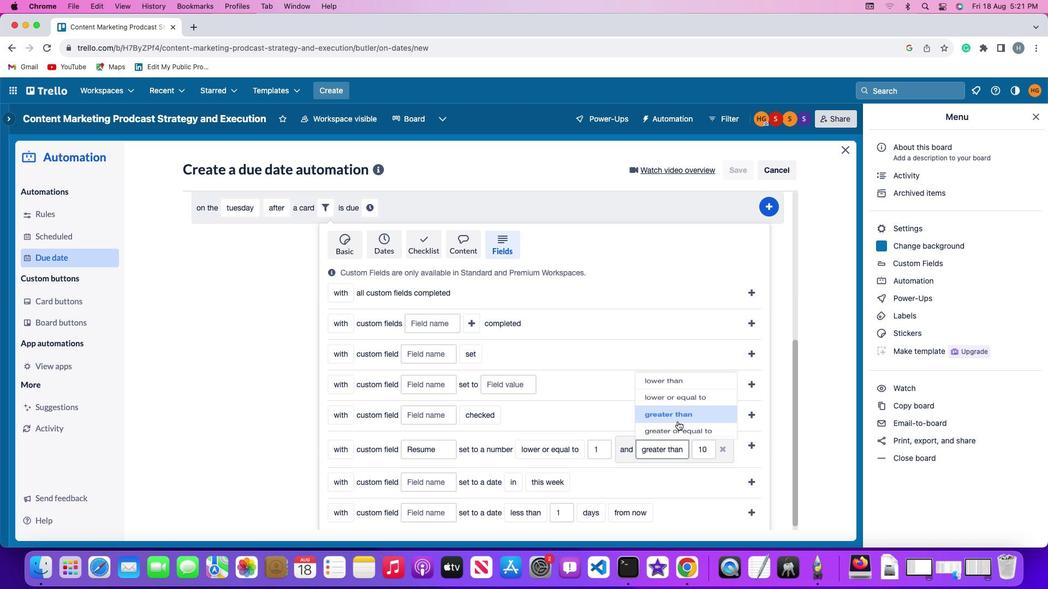 
Action: Mouse moved to (712, 450)
Screenshot: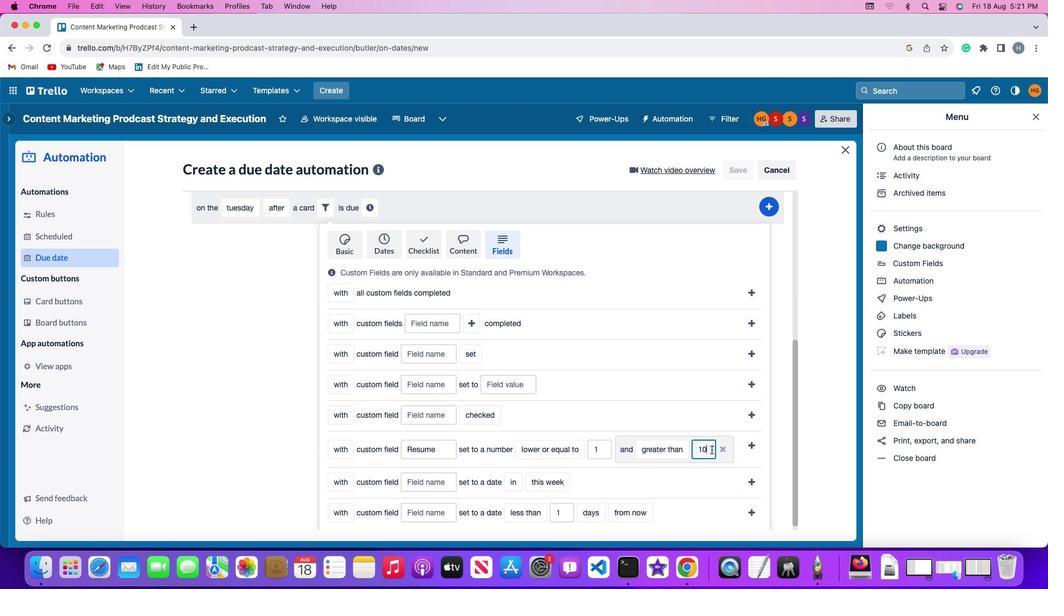 
Action: Mouse pressed left at (712, 450)
Screenshot: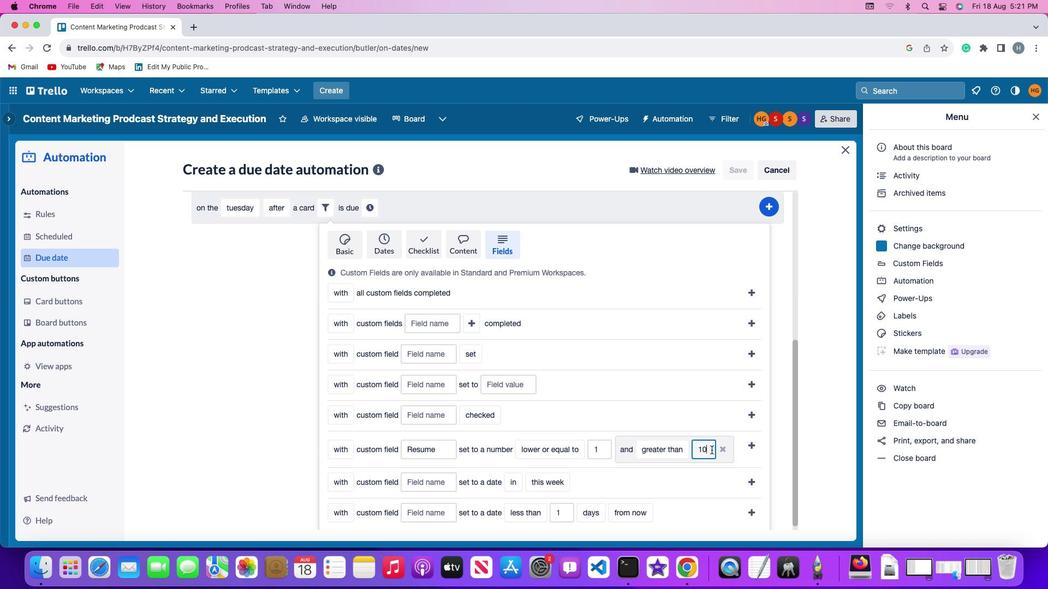 
Action: Key pressed Key.backspaceKey.backspace'1'
Screenshot: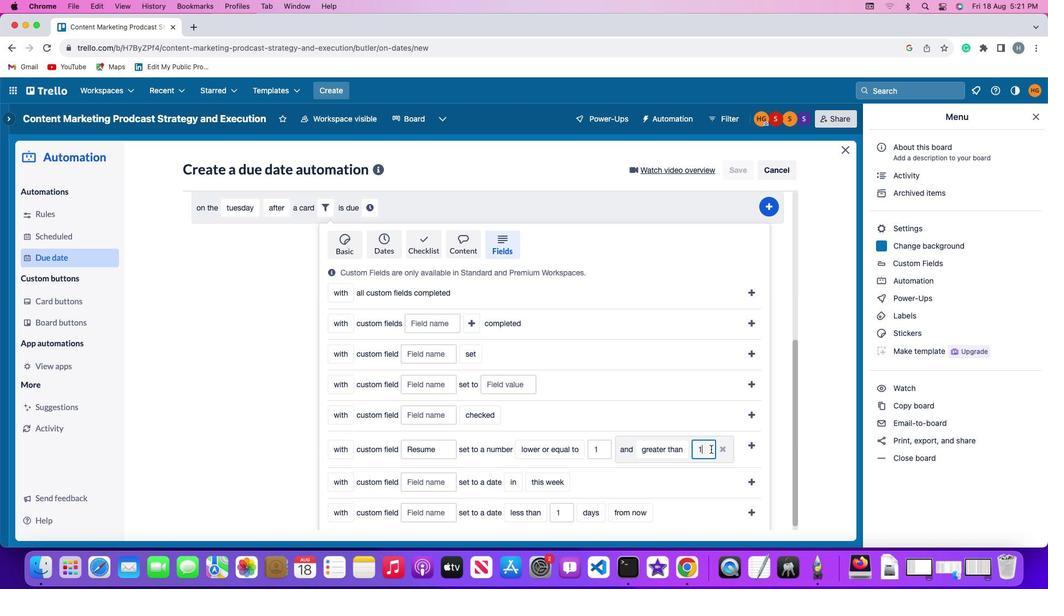
Action: Mouse moved to (711, 450)
Screenshot: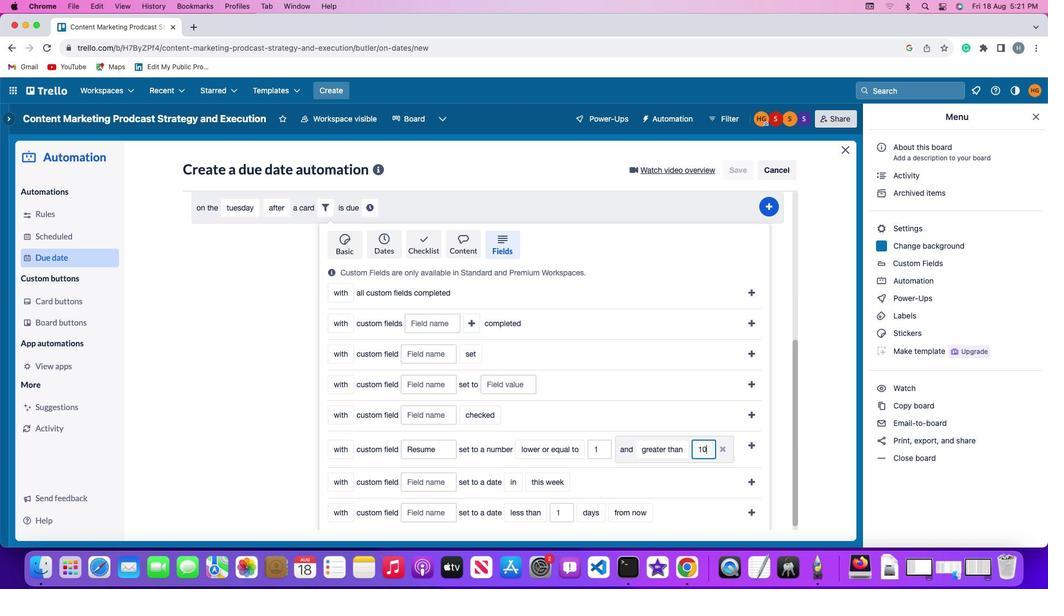 
Action: Key pressed '0'
Screenshot: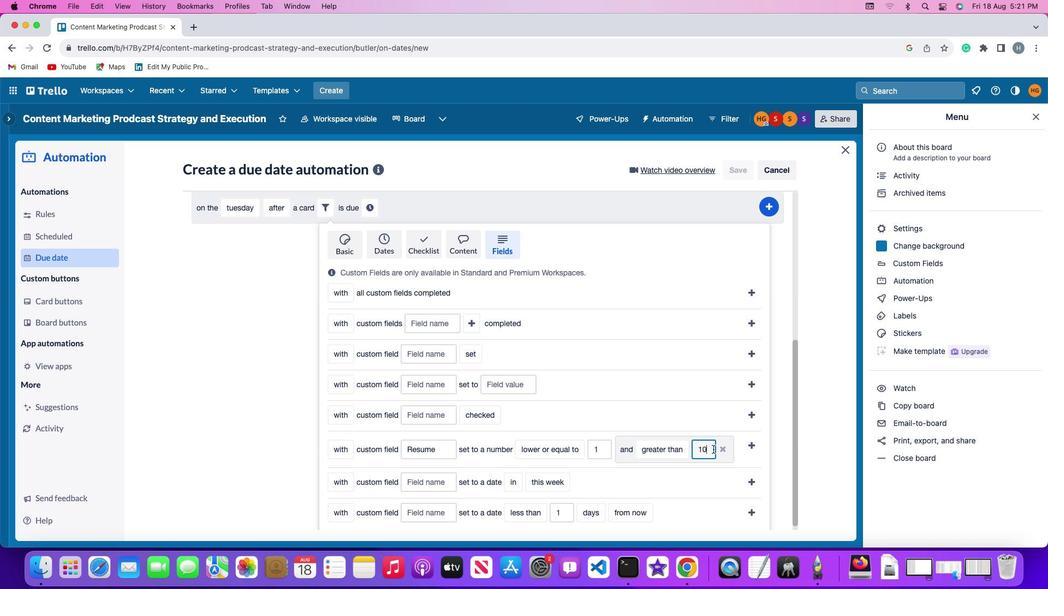 
Action: Mouse moved to (748, 446)
Screenshot: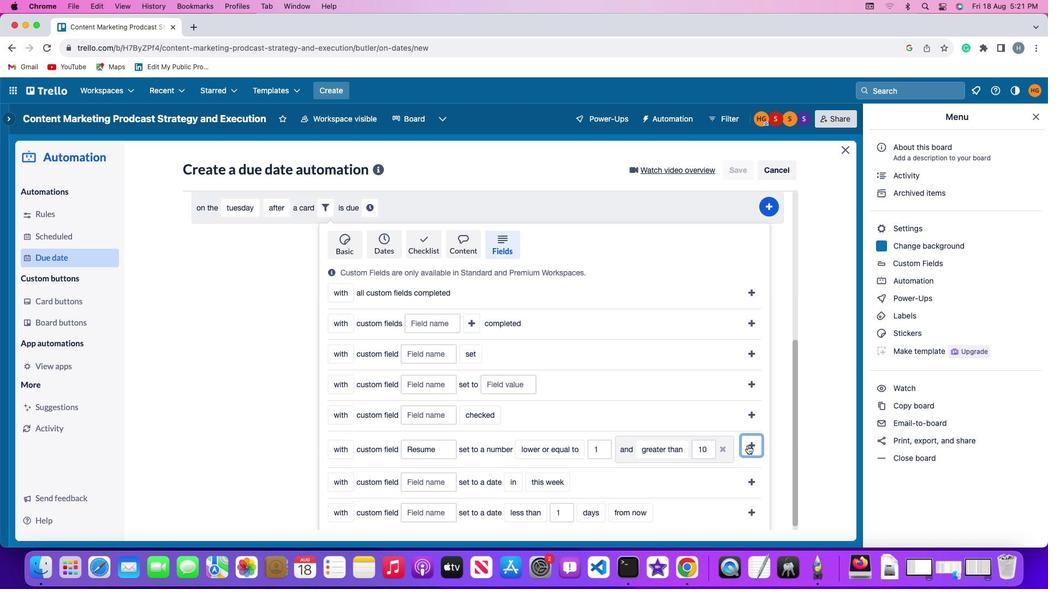
Action: Mouse pressed left at (748, 446)
Screenshot: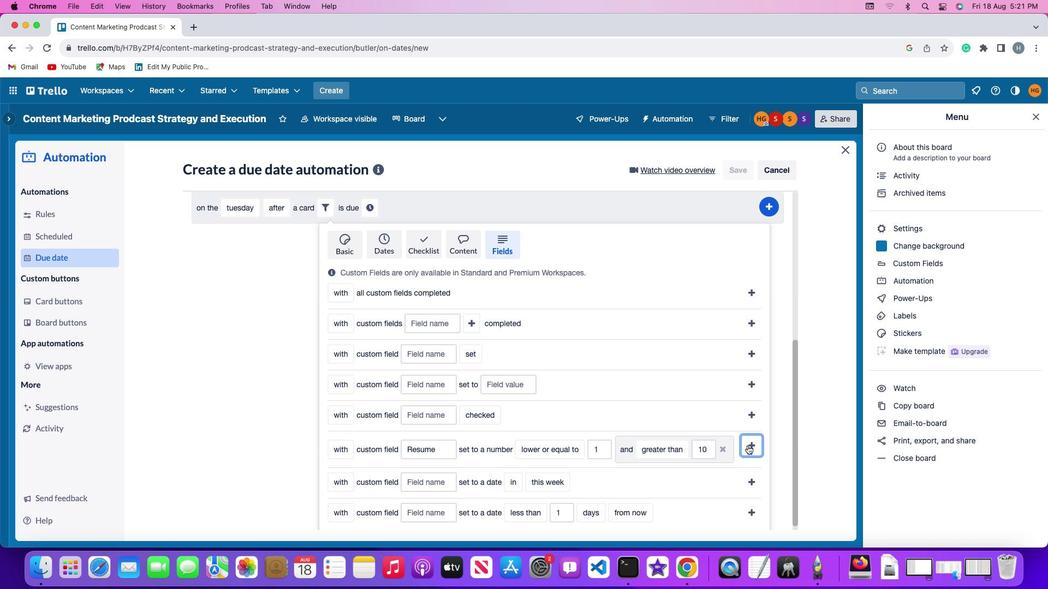 
Action: Mouse moved to (684, 480)
Screenshot: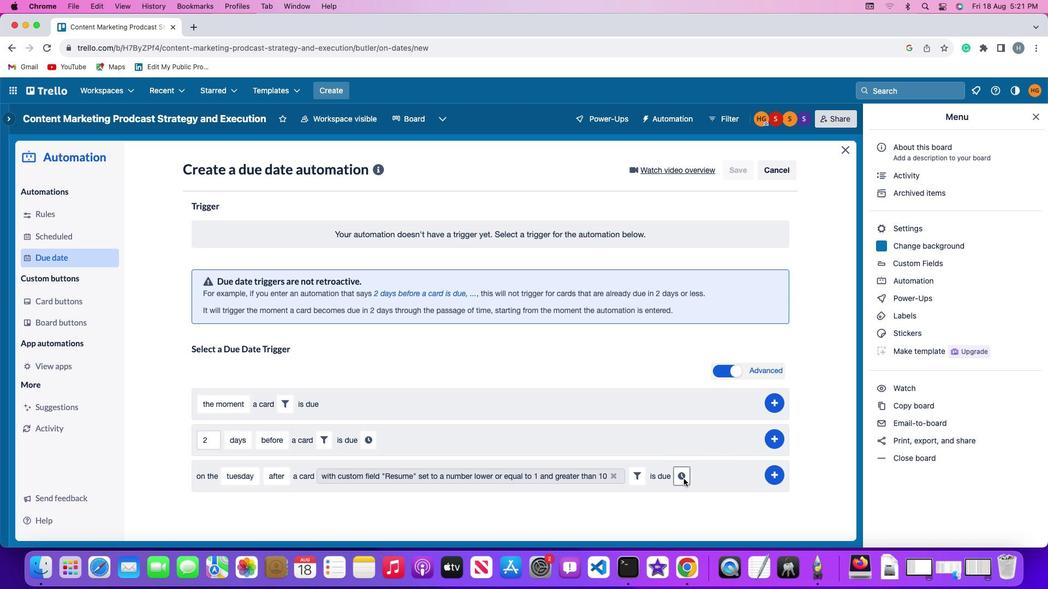 
Action: Mouse pressed left at (684, 480)
Screenshot: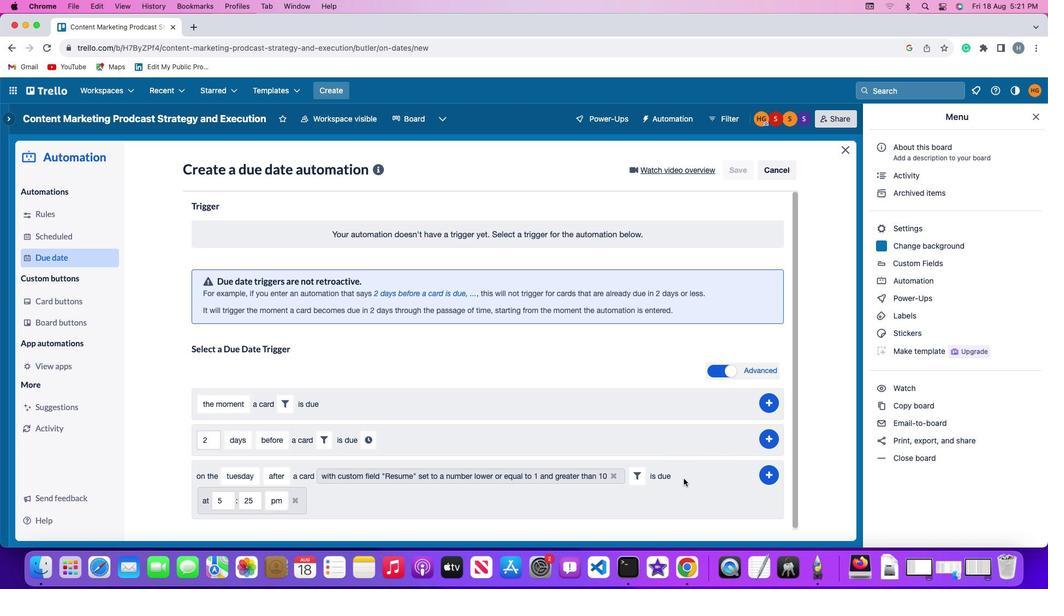
Action: Mouse moved to (227, 501)
Screenshot: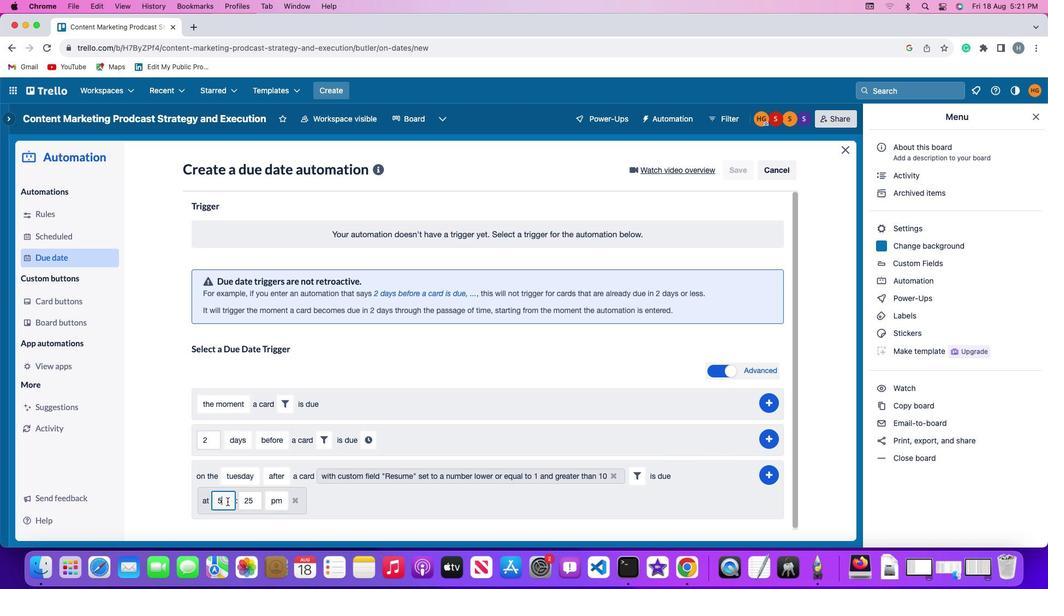
Action: Mouse pressed left at (227, 501)
Screenshot: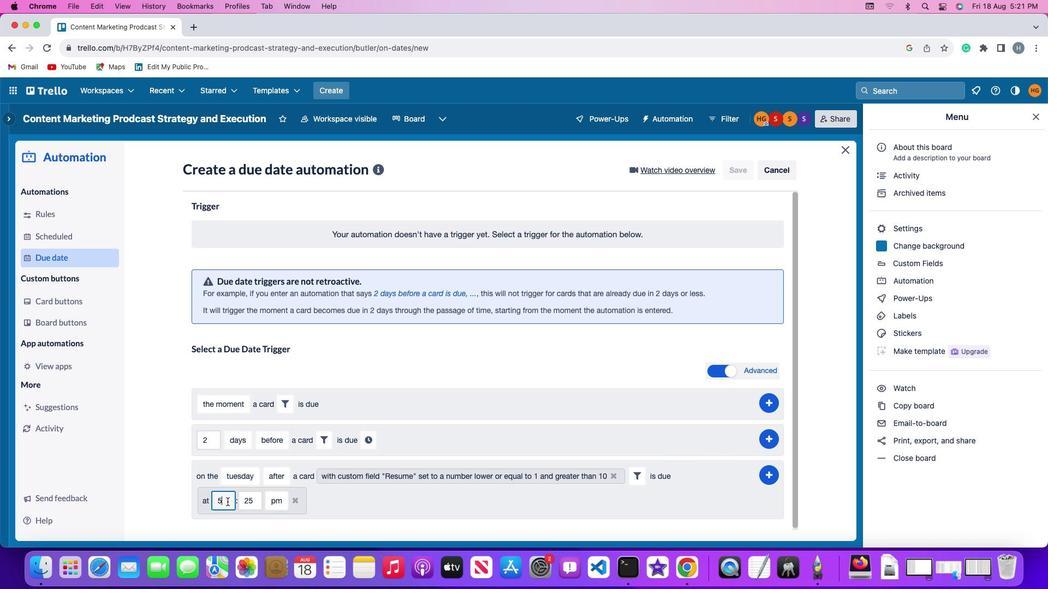 
Action: Key pressed Key.backspace'1''1'
Screenshot: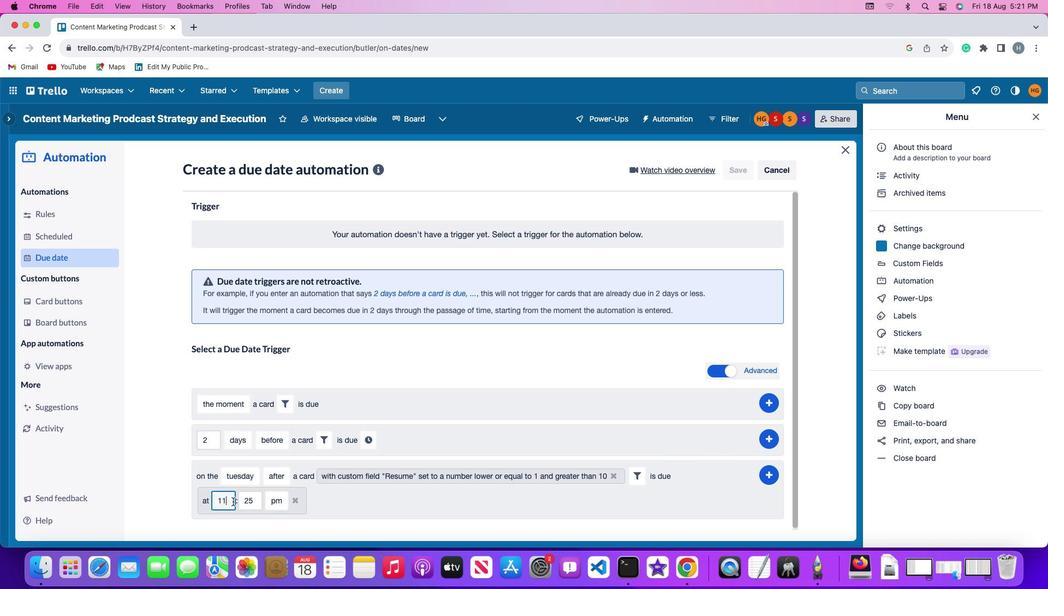 
Action: Mouse moved to (255, 501)
Screenshot: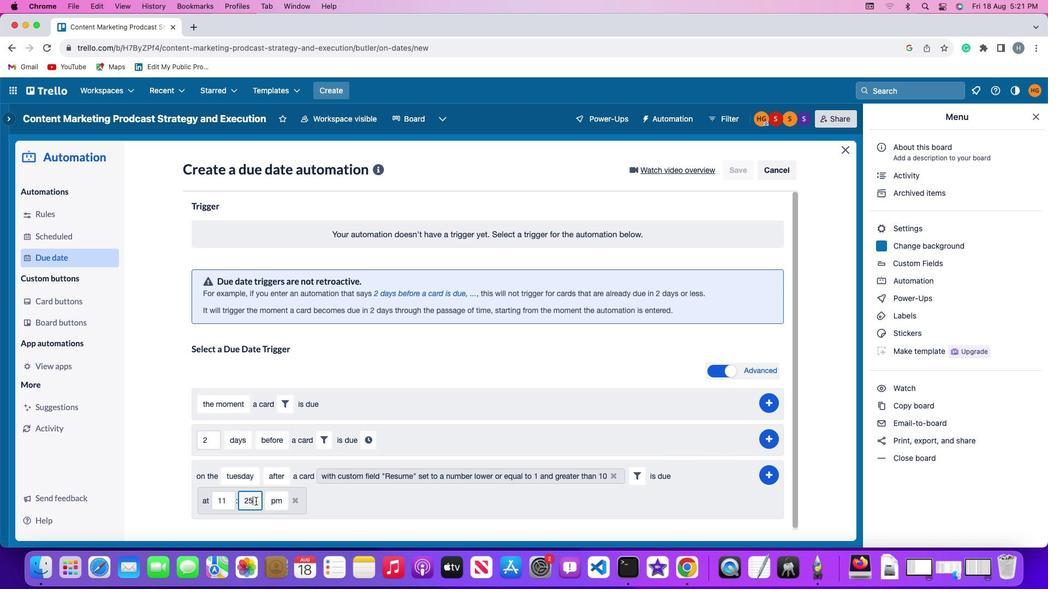 
Action: Mouse pressed left at (255, 501)
Screenshot: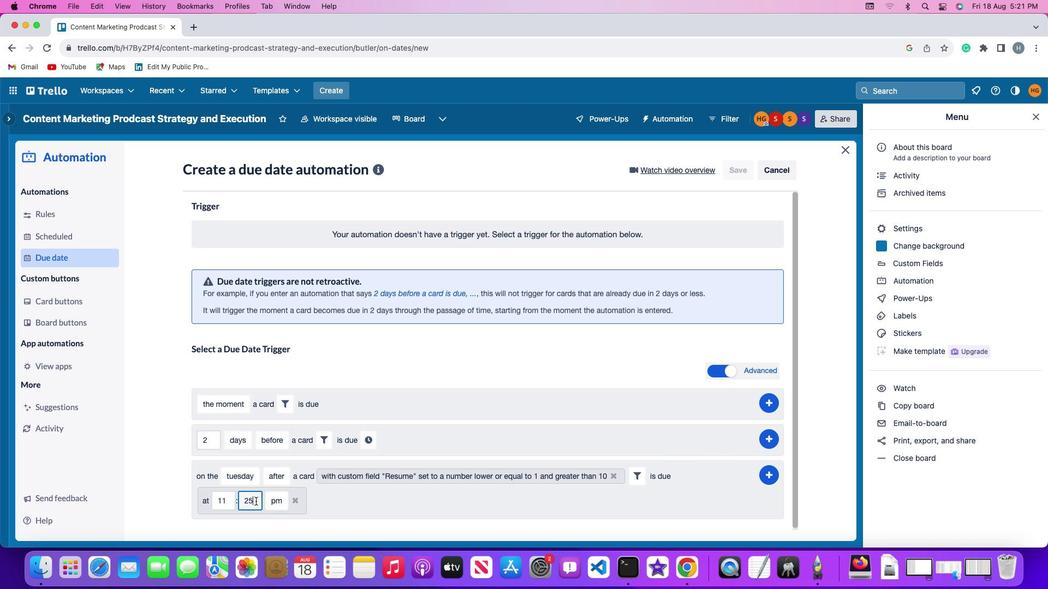 
Action: Mouse moved to (256, 501)
Screenshot: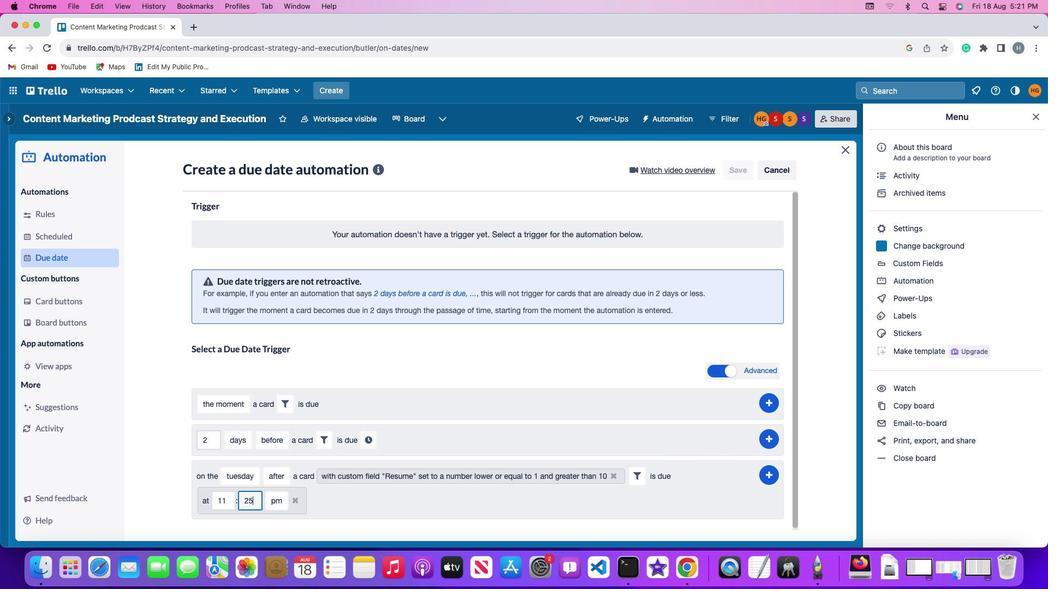 
Action: Key pressed Key.backspaceKey.backspace'0'
Screenshot: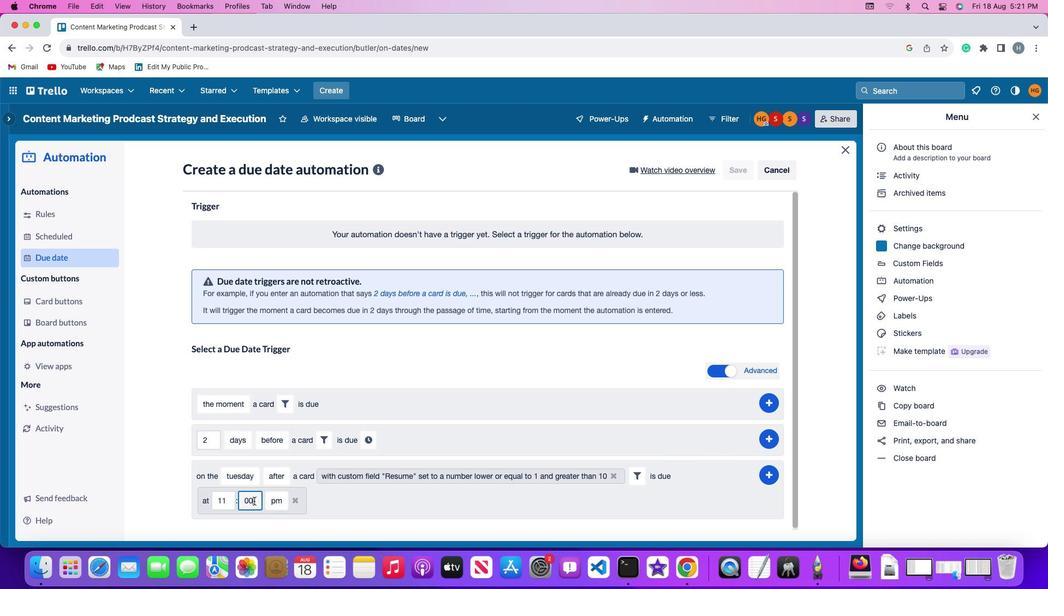 
Action: Mouse moved to (254, 501)
Screenshot: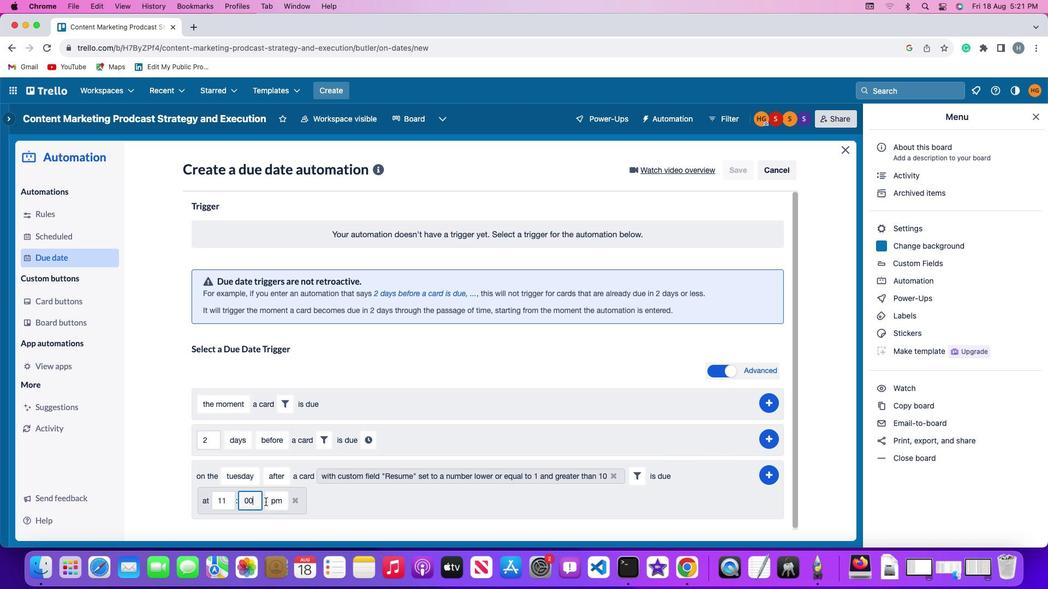 
Action: Key pressed '0'
Screenshot: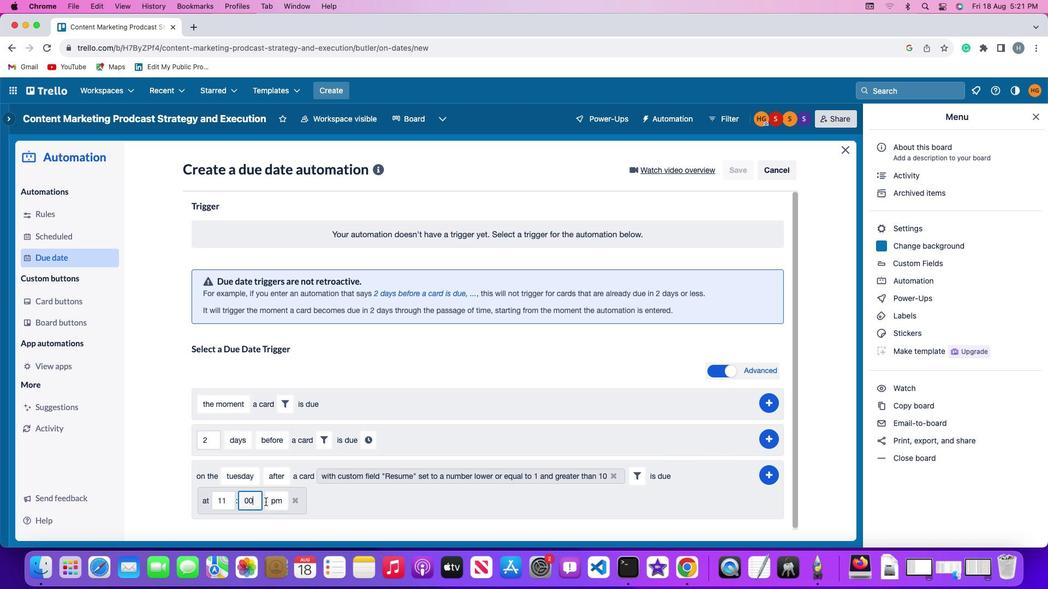
Action: Mouse moved to (273, 499)
Screenshot: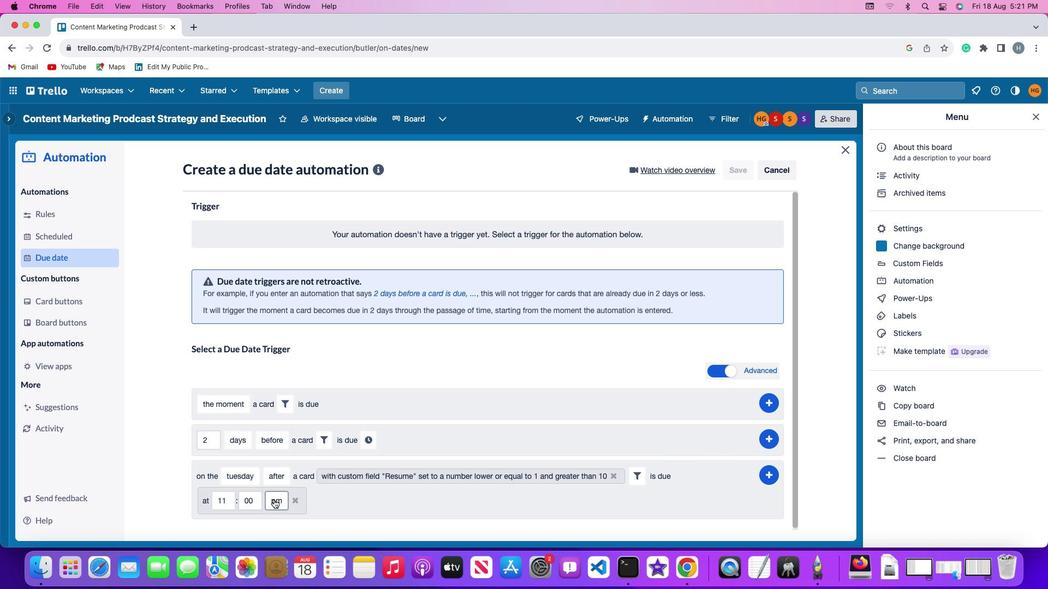 
Action: Mouse pressed left at (273, 499)
Screenshot: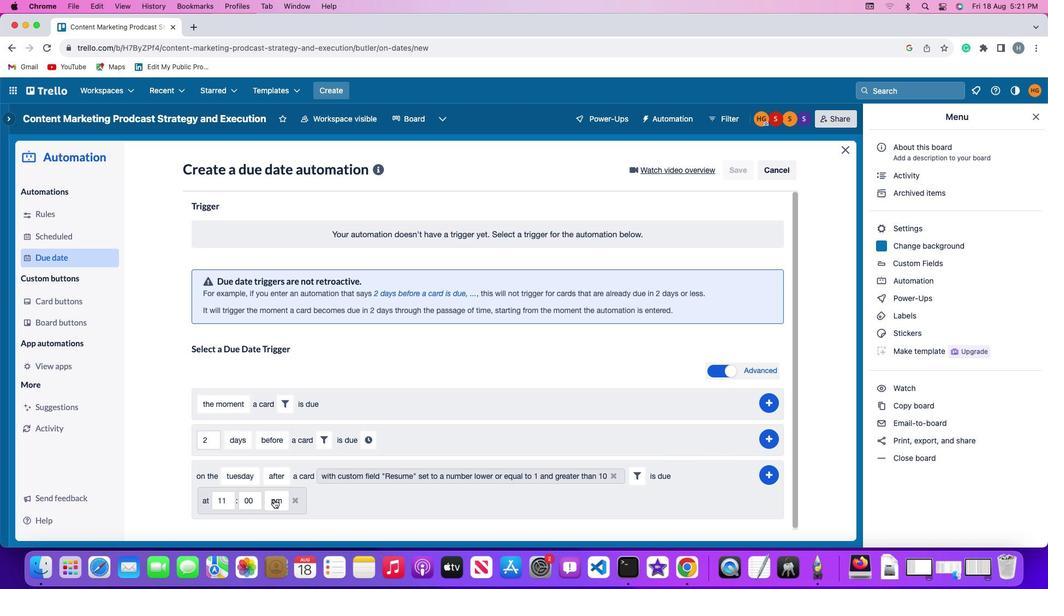 
Action: Mouse moved to (278, 460)
Screenshot: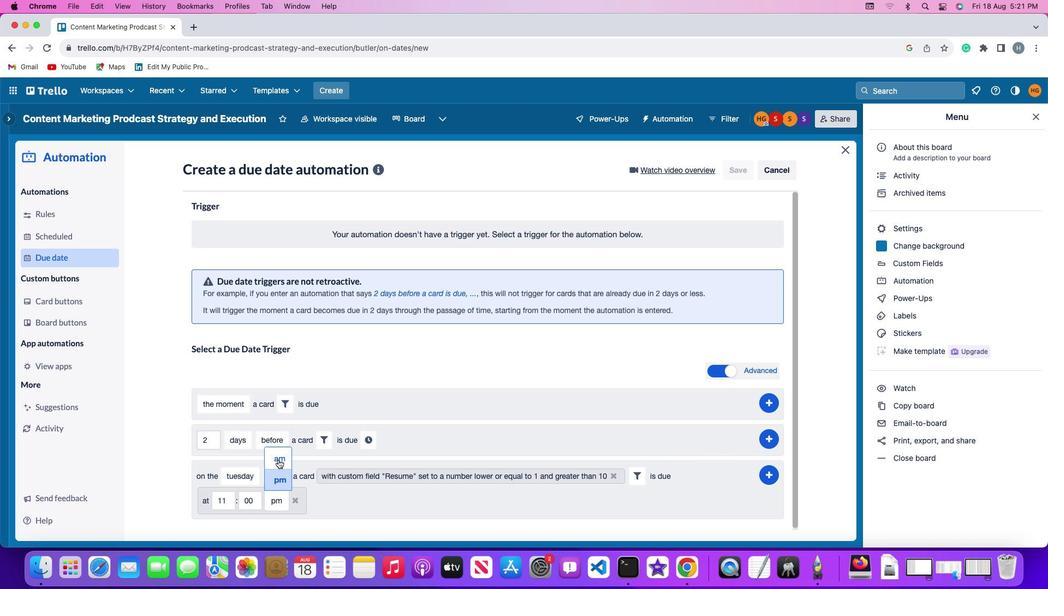 
Action: Mouse pressed left at (278, 460)
Screenshot: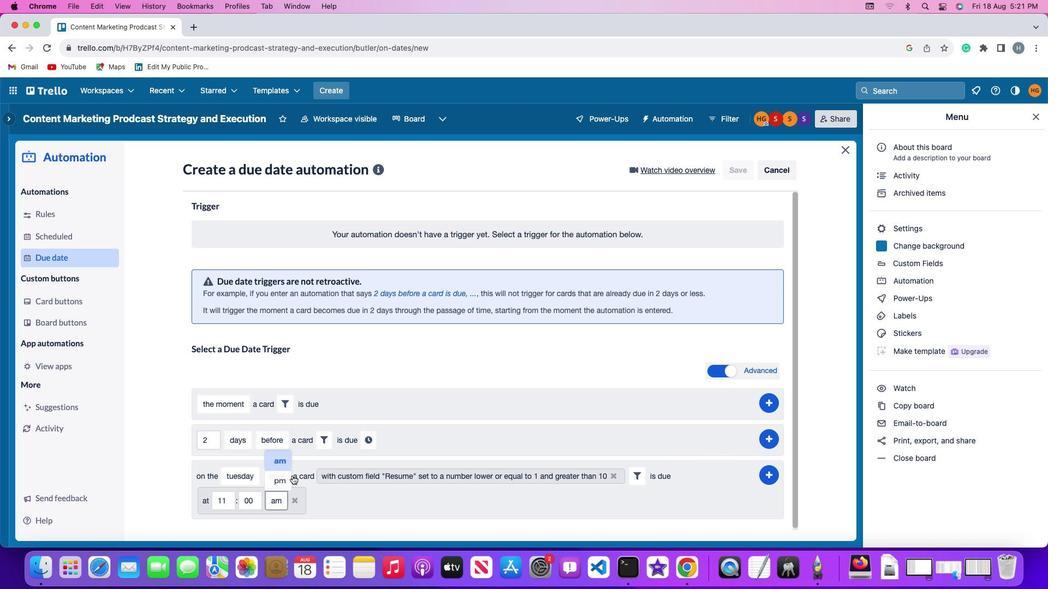
Action: Mouse moved to (771, 471)
Screenshot: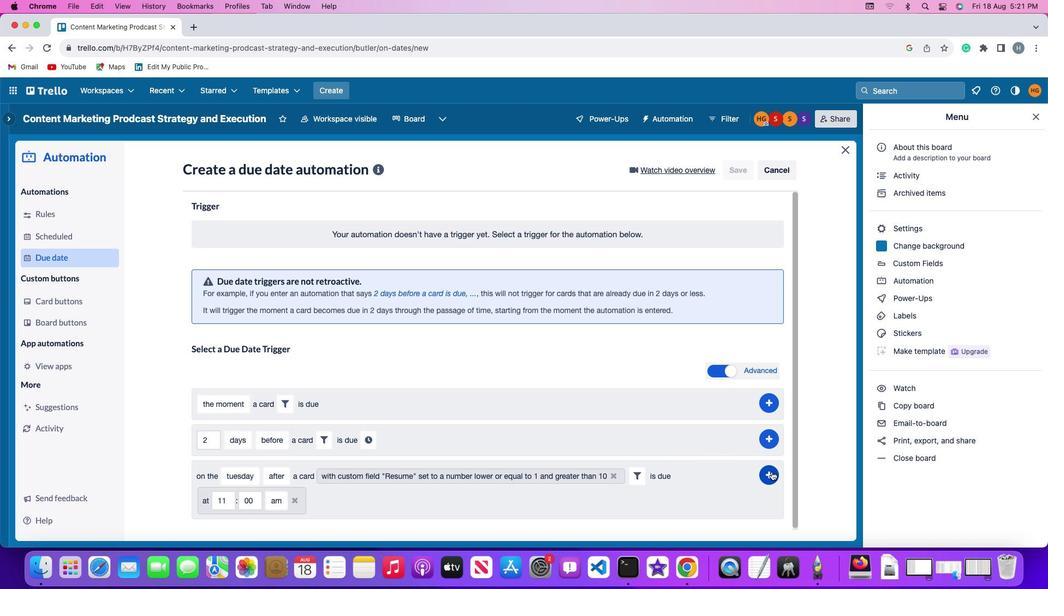 
Action: Mouse pressed left at (771, 471)
Screenshot: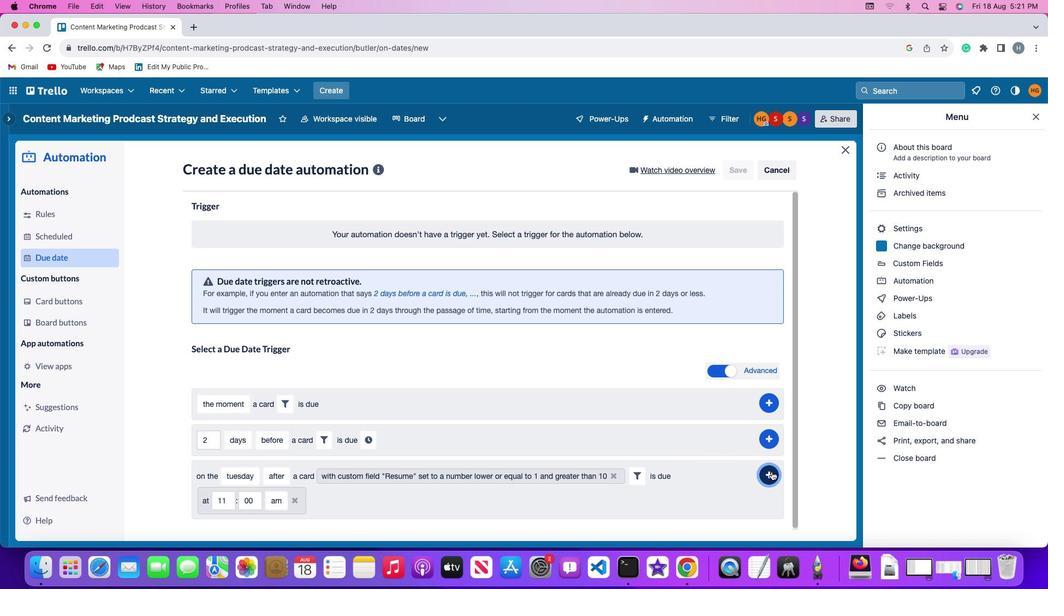 
Action: Mouse moved to (808, 397)
Screenshot: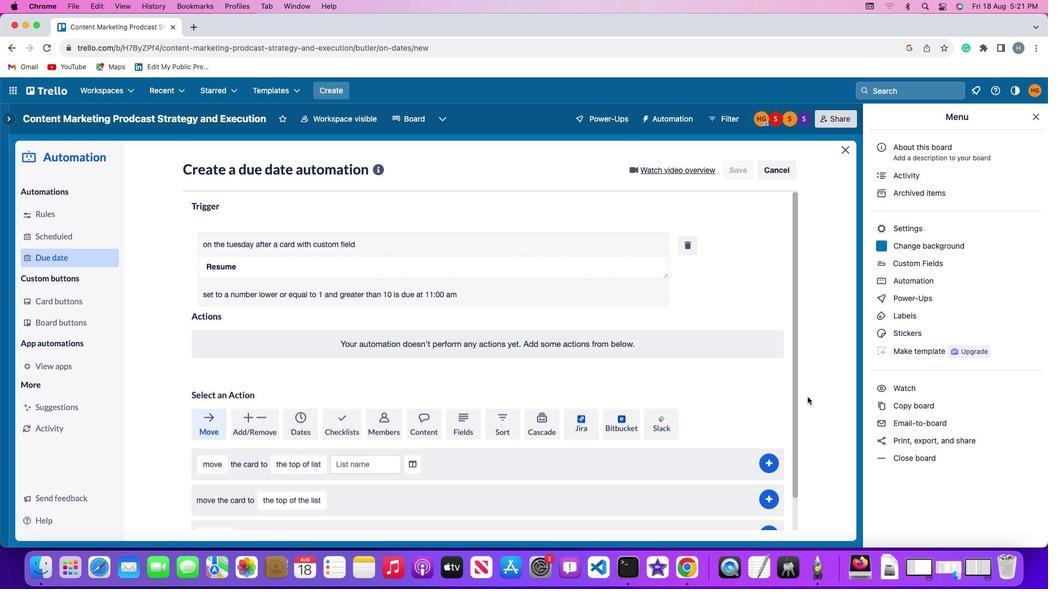 
